 Task: Look for space in Malgobek, Russia from 2nd September, 2023 to 10th September, 2023 for 1 adult in price range Rs.5000 to Rs.16000. Place can be private room with 1  bedroom having 1 bed and 1 bathroom. Property type can be house, flat, guest house, hotel. Booking option can be shelf check-in. Required host language is English.
Action: Mouse moved to (576, 120)
Screenshot: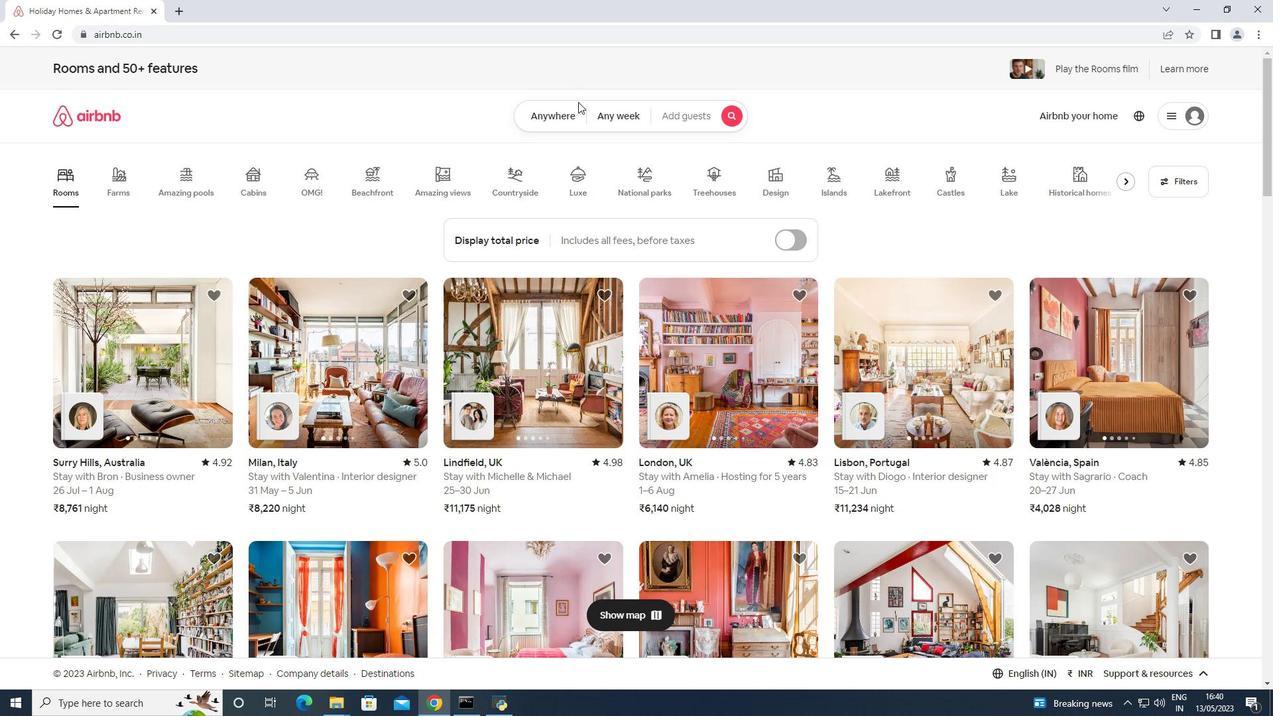 
Action: Mouse pressed left at (576, 120)
Screenshot: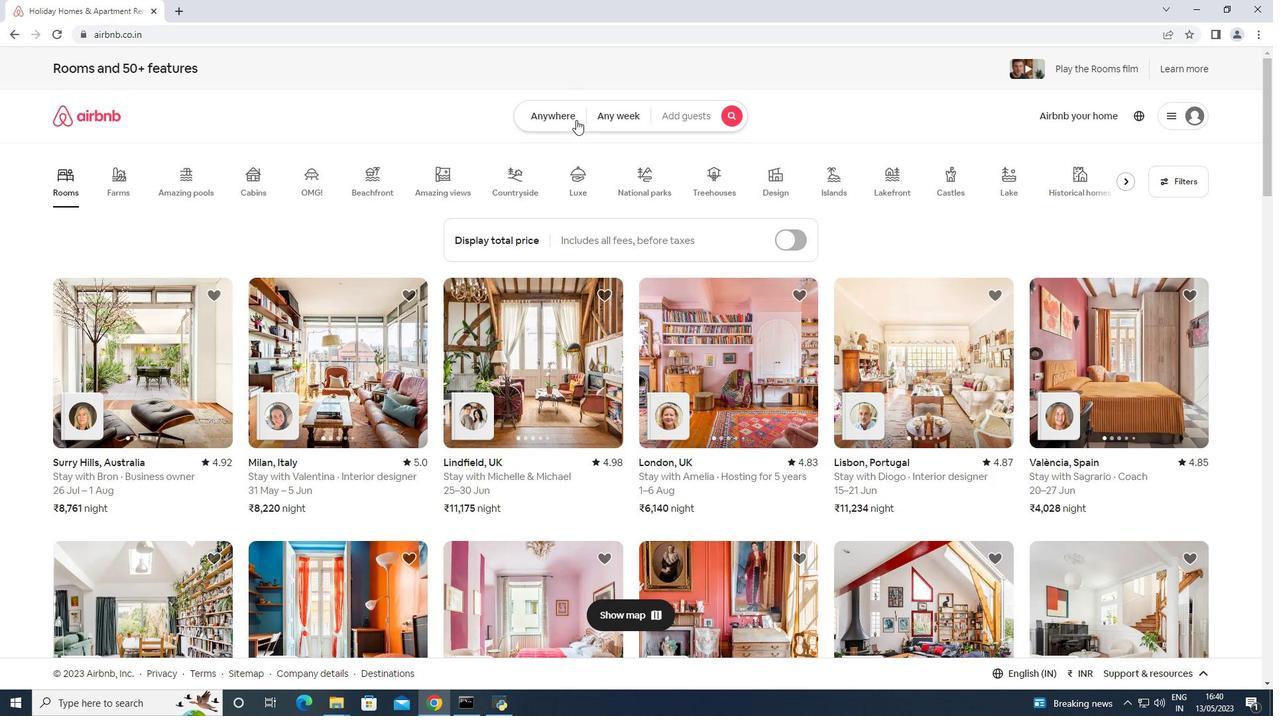 
Action: Mouse moved to (504, 169)
Screenshot: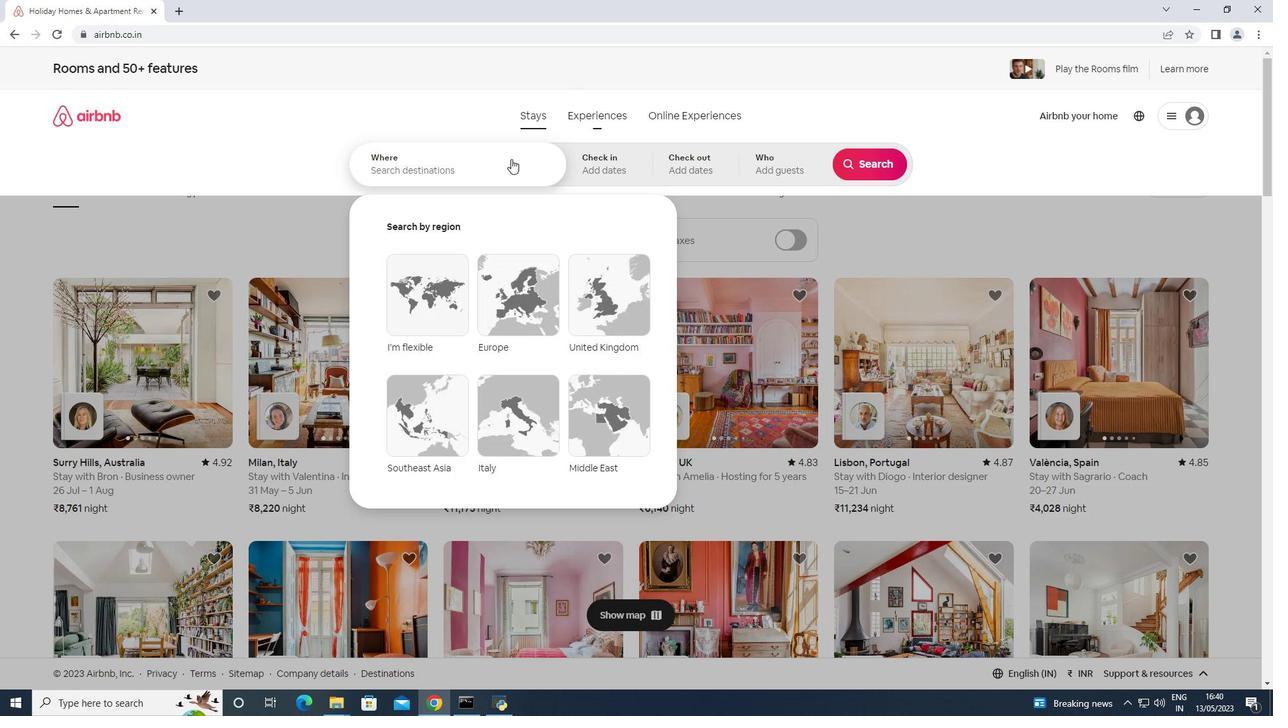 
Action: Mouse pressed left at (504, 169)
Screenshot: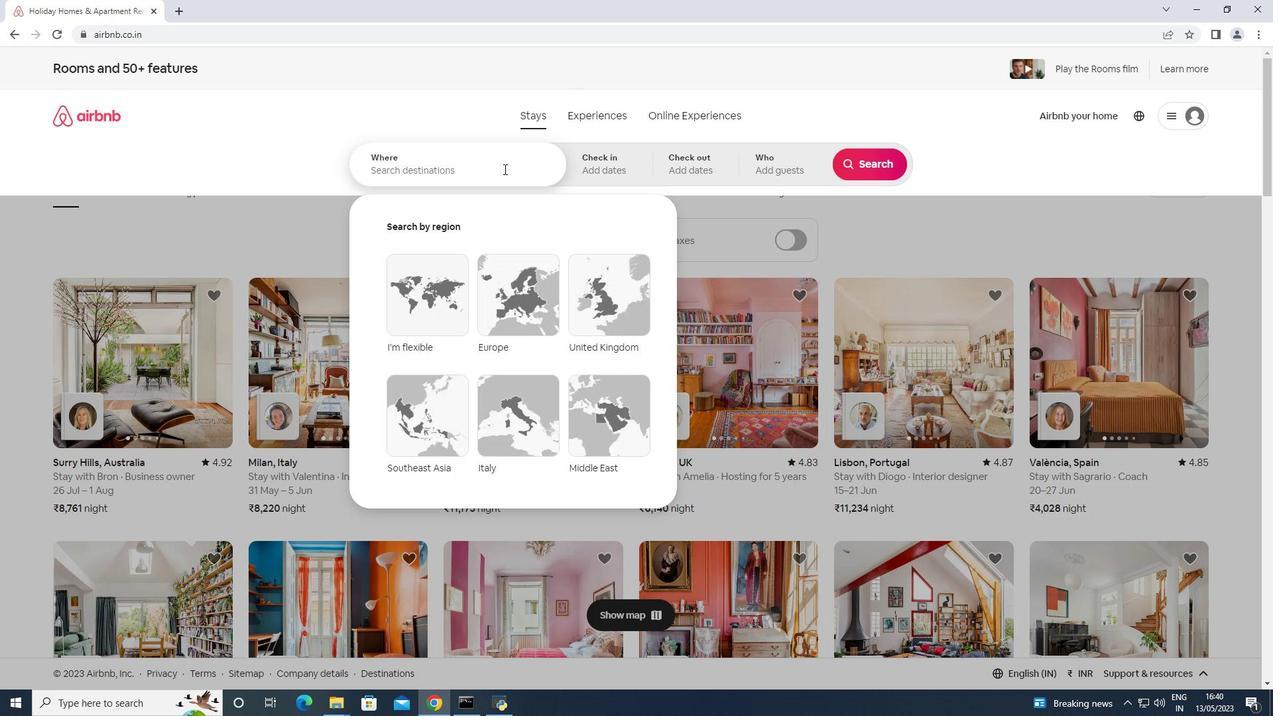 
Action: Key pressed <Key.shift>Malgobek,<Key.space><Key.shift>Russian<Key.enter>
Screenshot: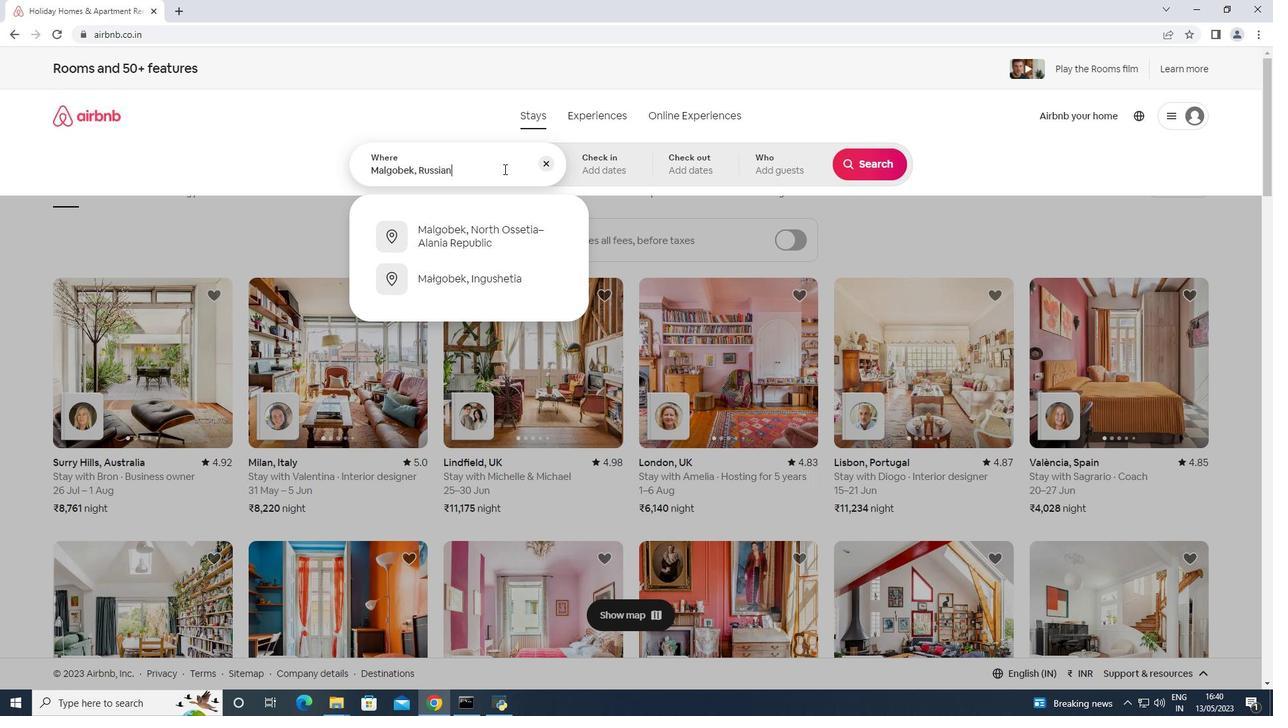 
Action: Mouse moved to (871, 267)
Screenshot: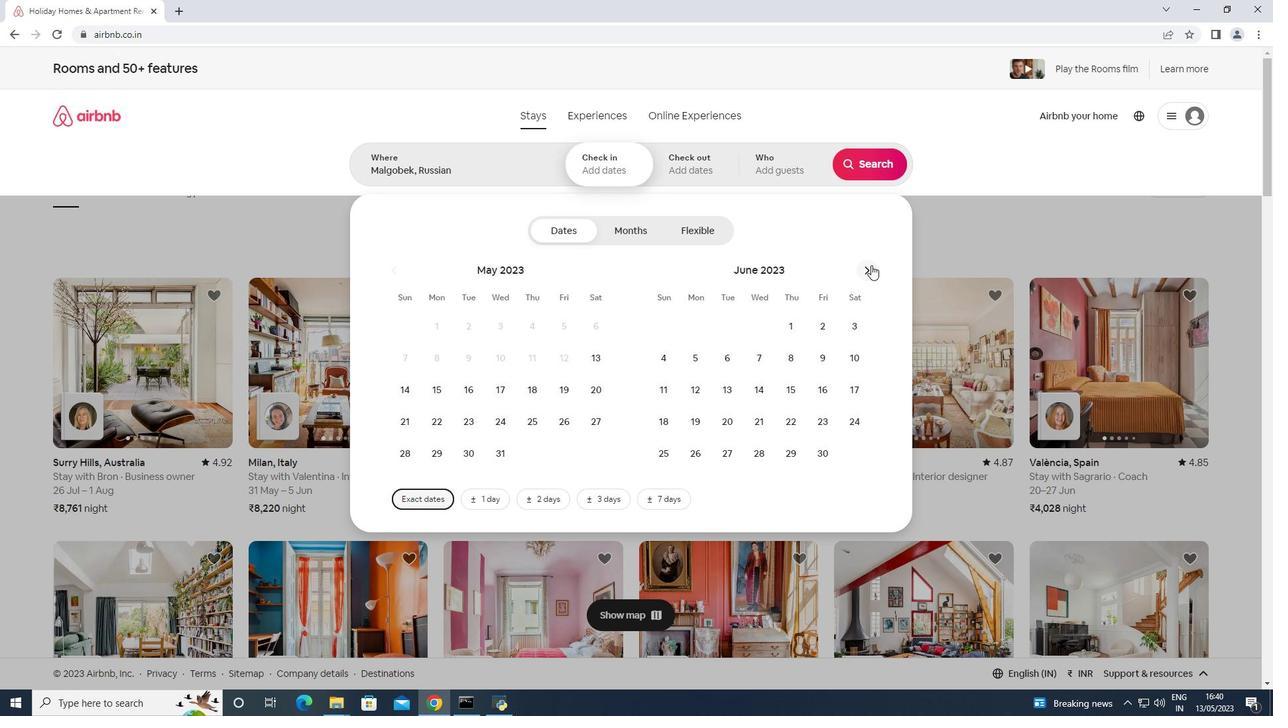
Action: Mouse pressed left at (871, 267)
Screenshot: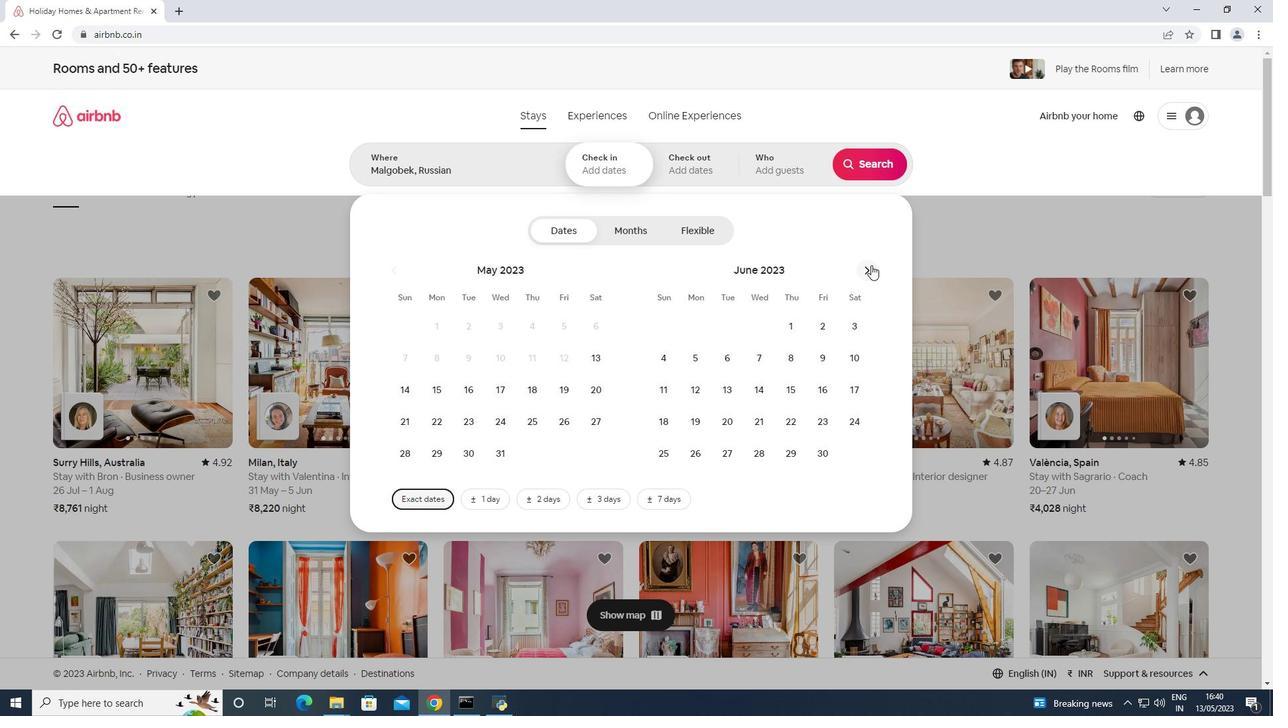 
Action: Mouse pressed left at (871, 267)
Screenshot: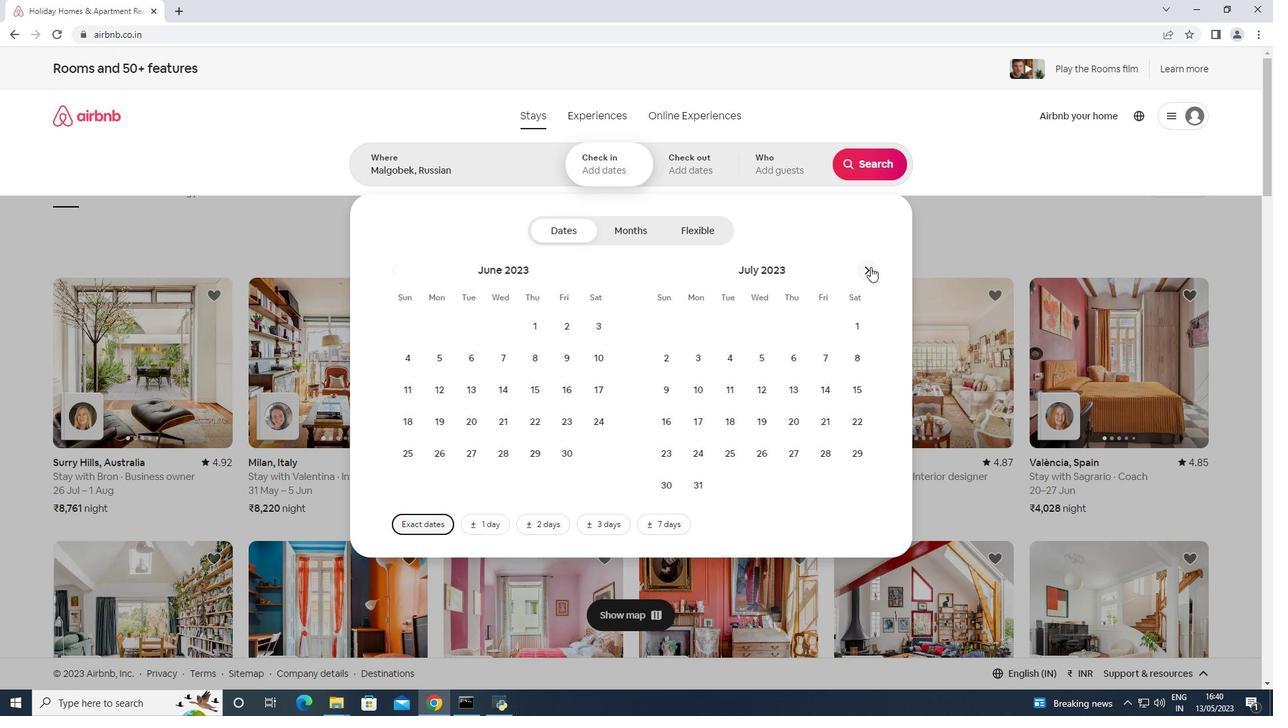 
Action: Mouse pressed left at (871, 267)
Screenshot: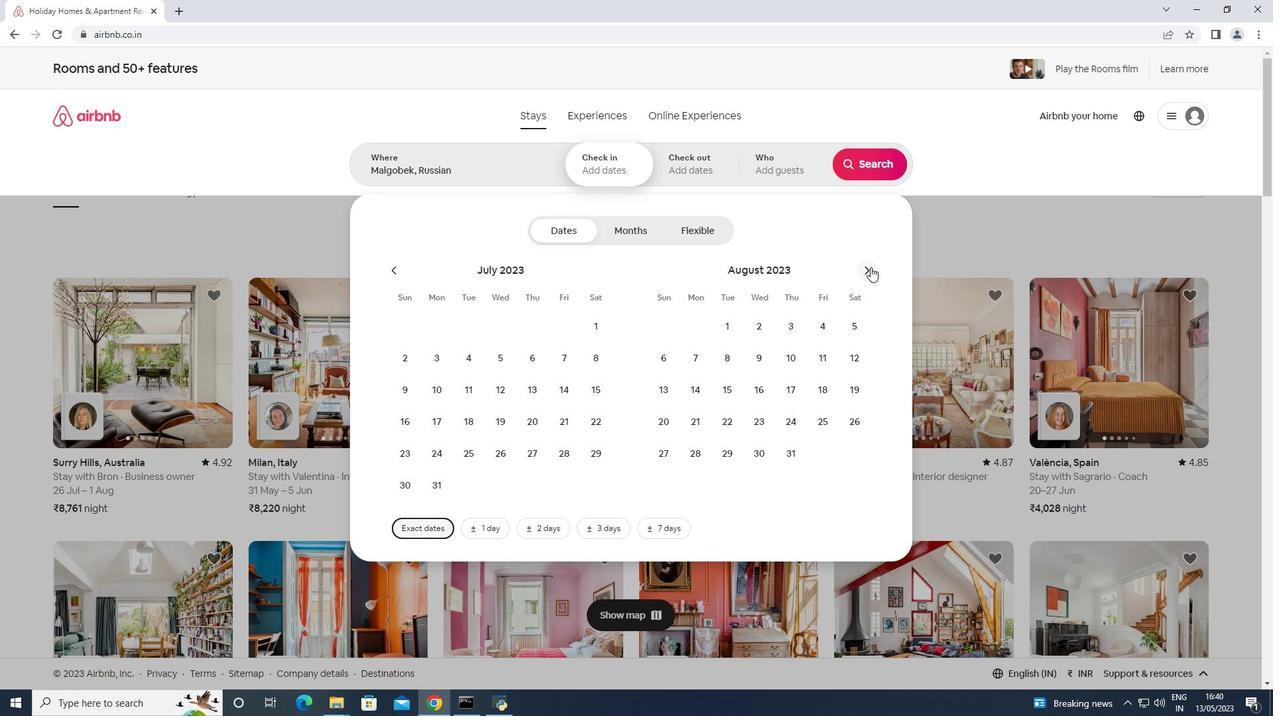 
Action: Mouse moved to (859, 333)
Screenshot: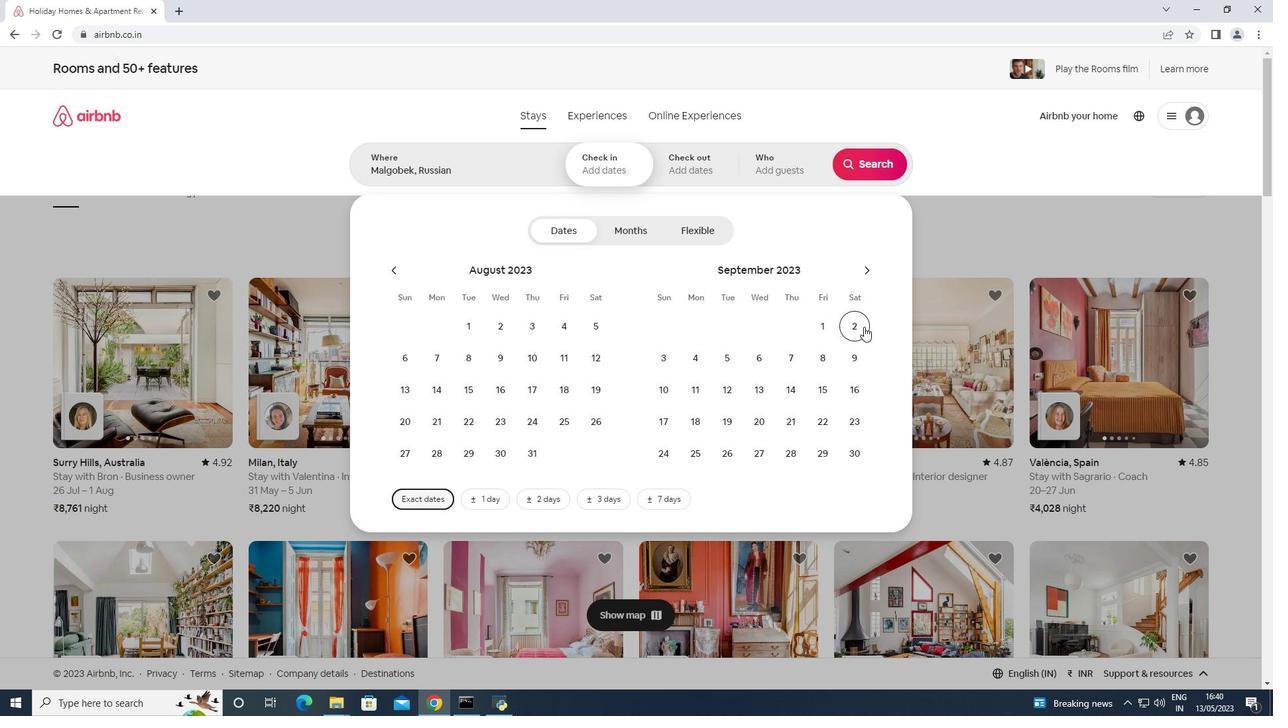 
Action: Mouse pressed left at (859, 333)
Screenshot: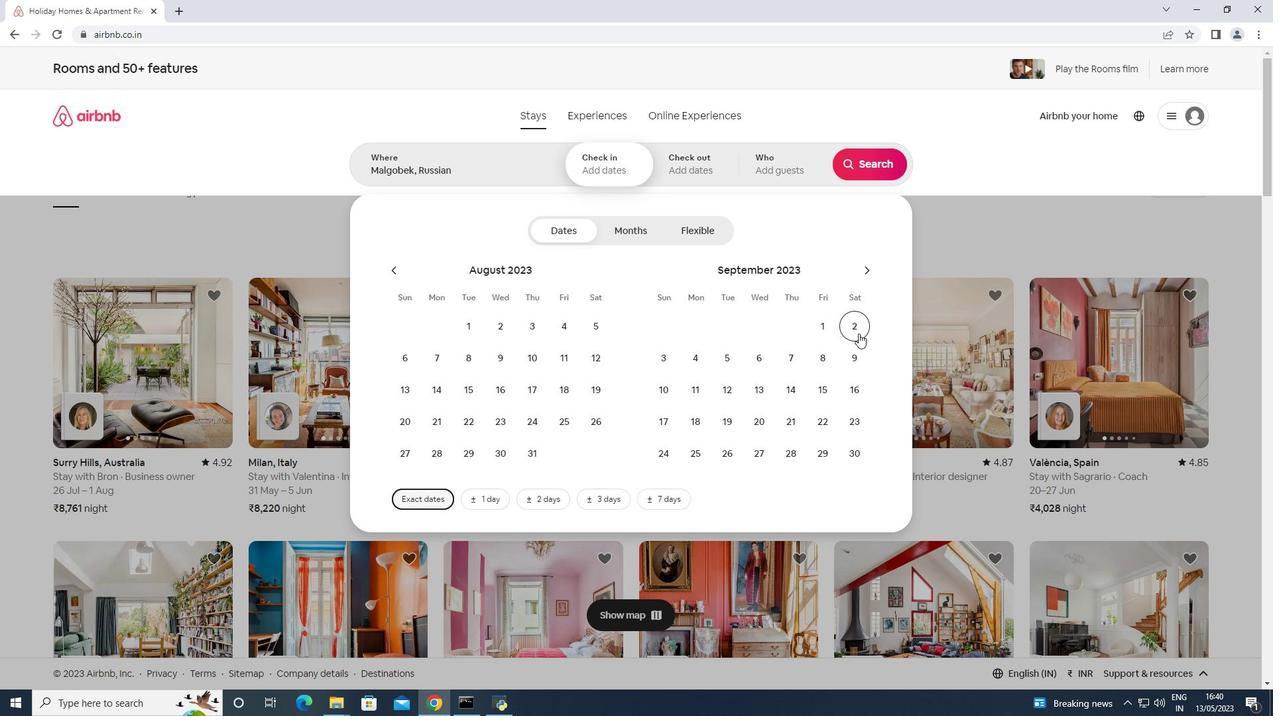 
Action: Mouse moved to (674, 397)
Screenshot: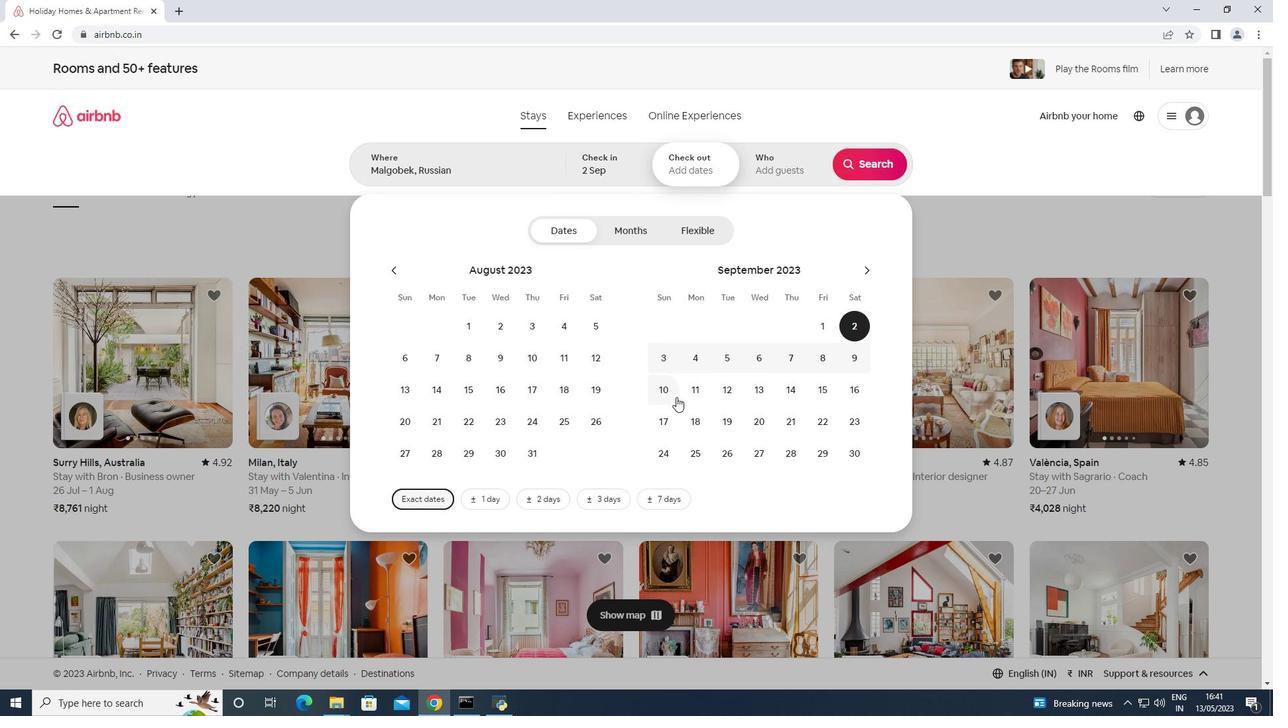 
Action: Mouse pressed left at (674, 397)
Screenshot: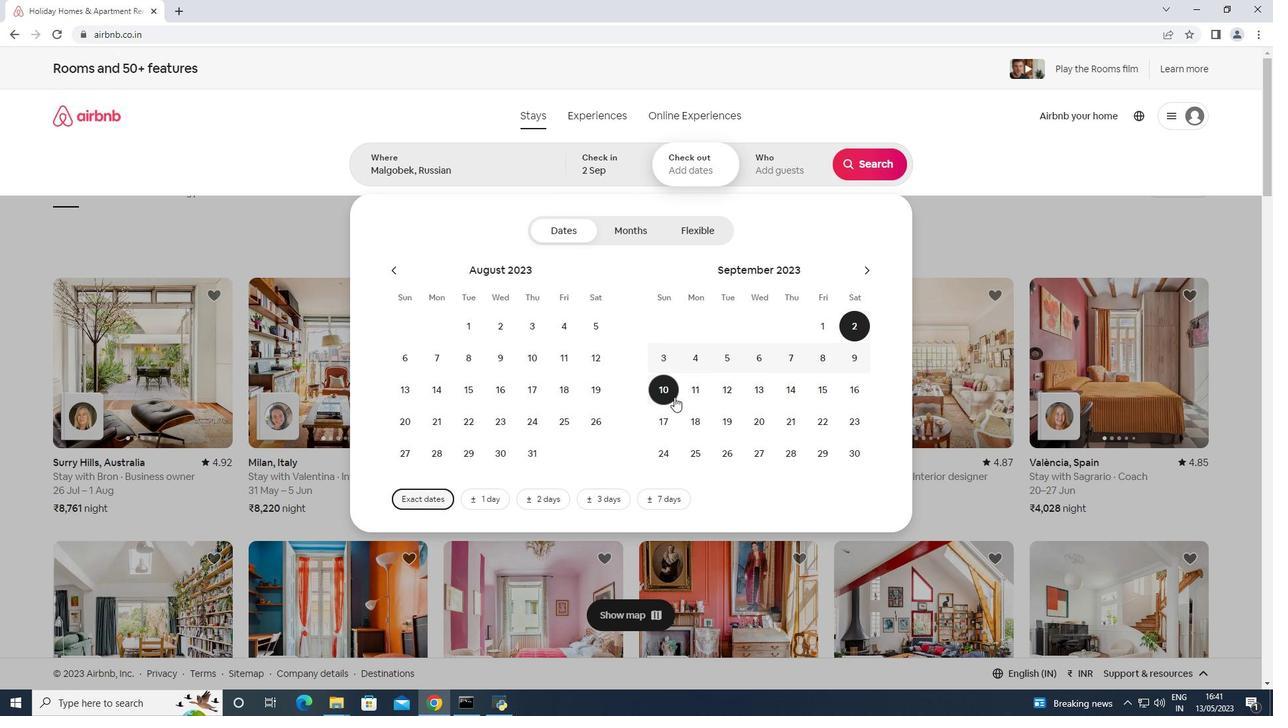 
Action: Mouse moved to (755, 158)
Screenshot: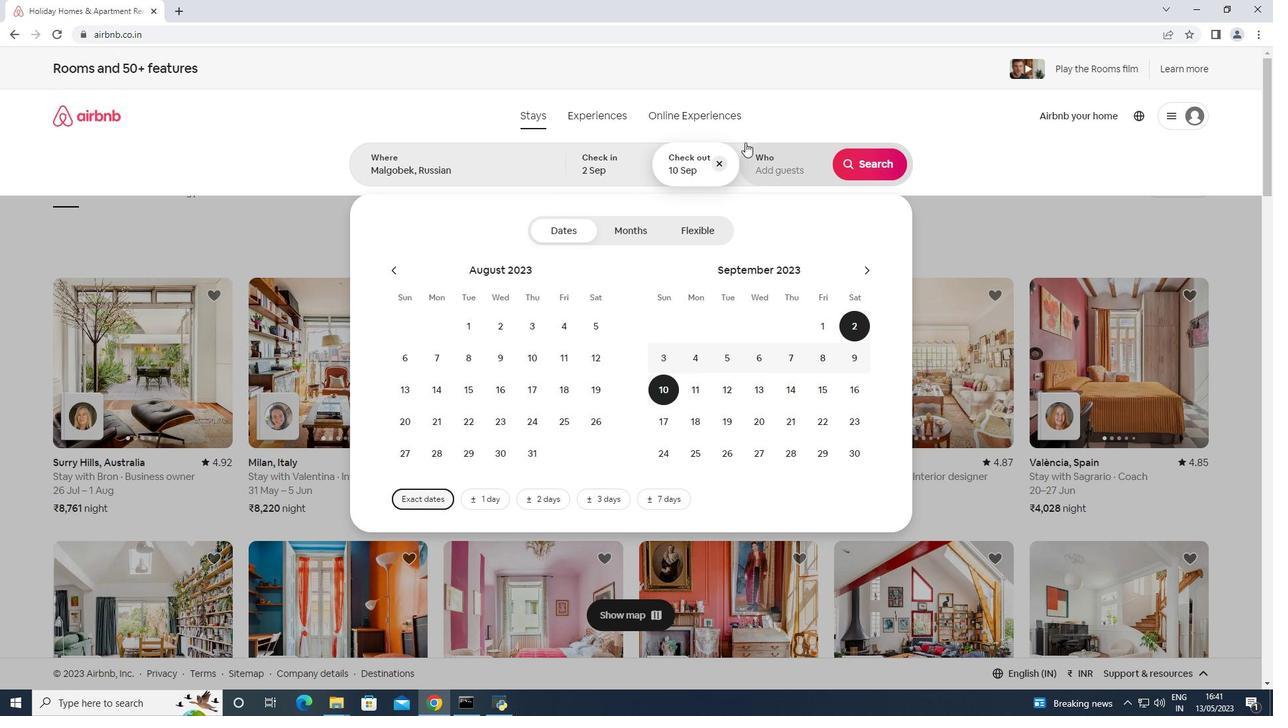 
Action: Mouse pressed left at (755, 158)
Screenshot: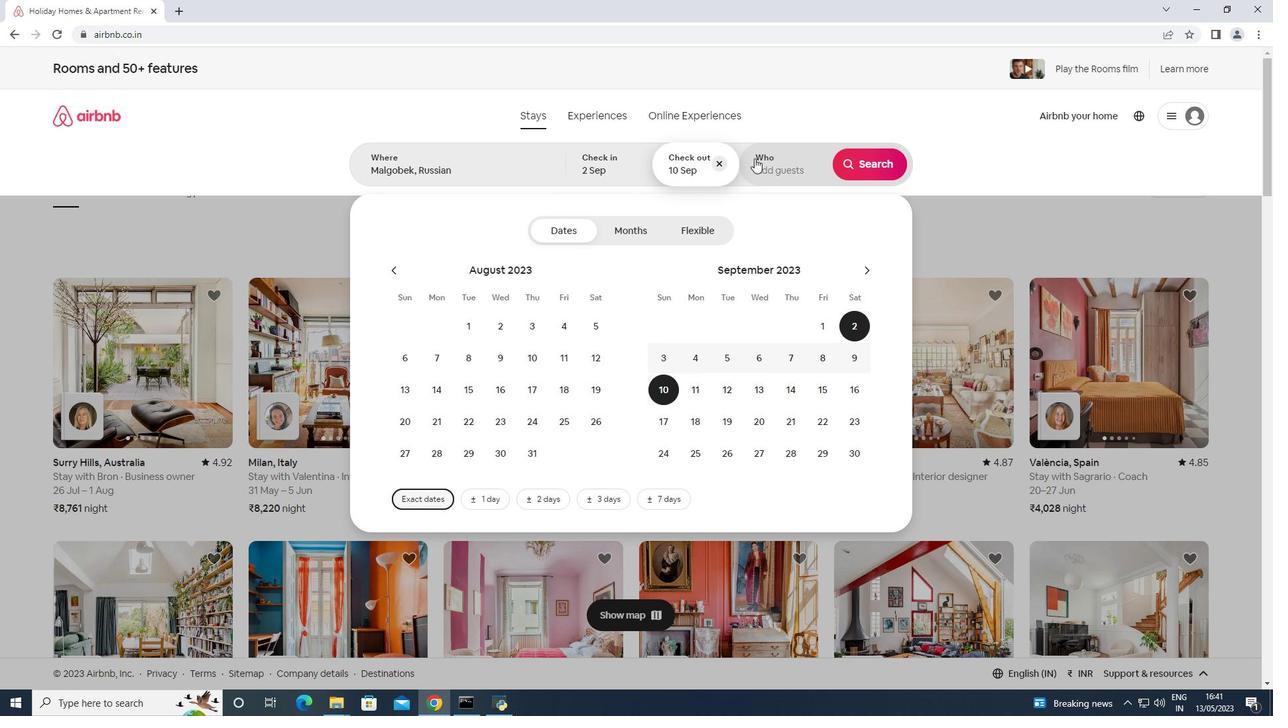 
Action: Mouse moved to (871, 237)
Screenshot: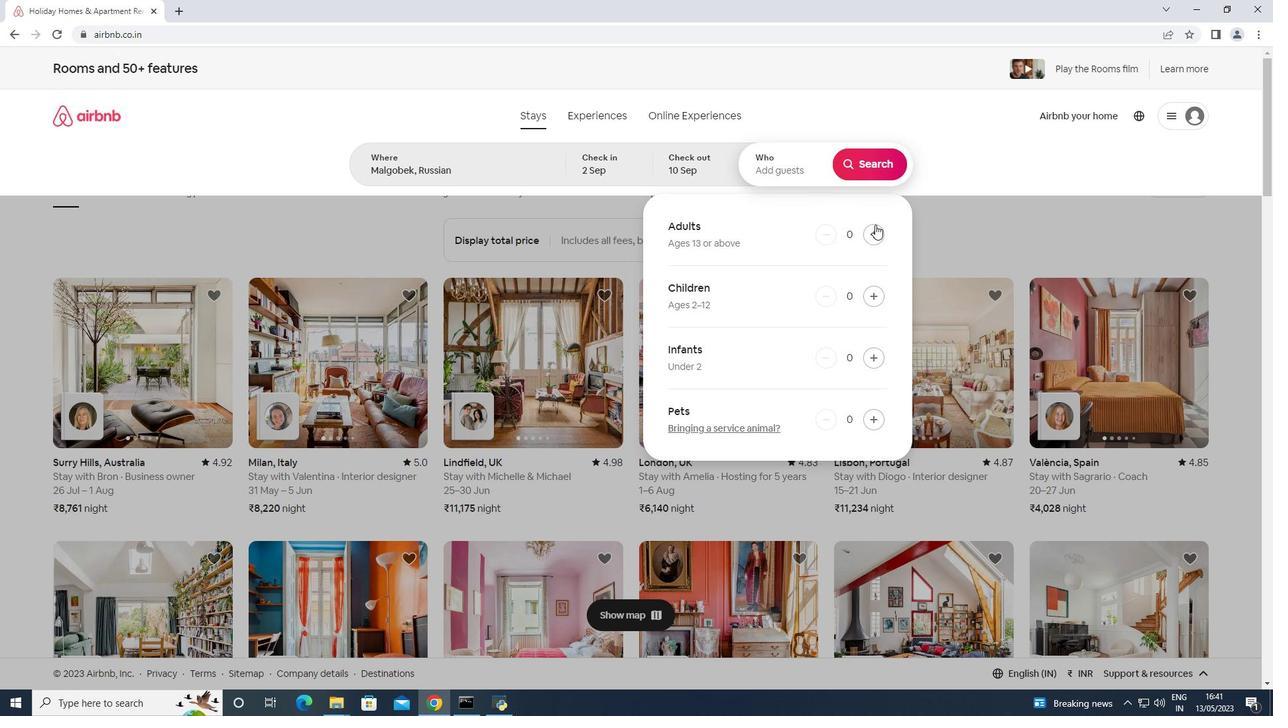 
Action: Mouse pressed left at (871, 237)
Screenshot: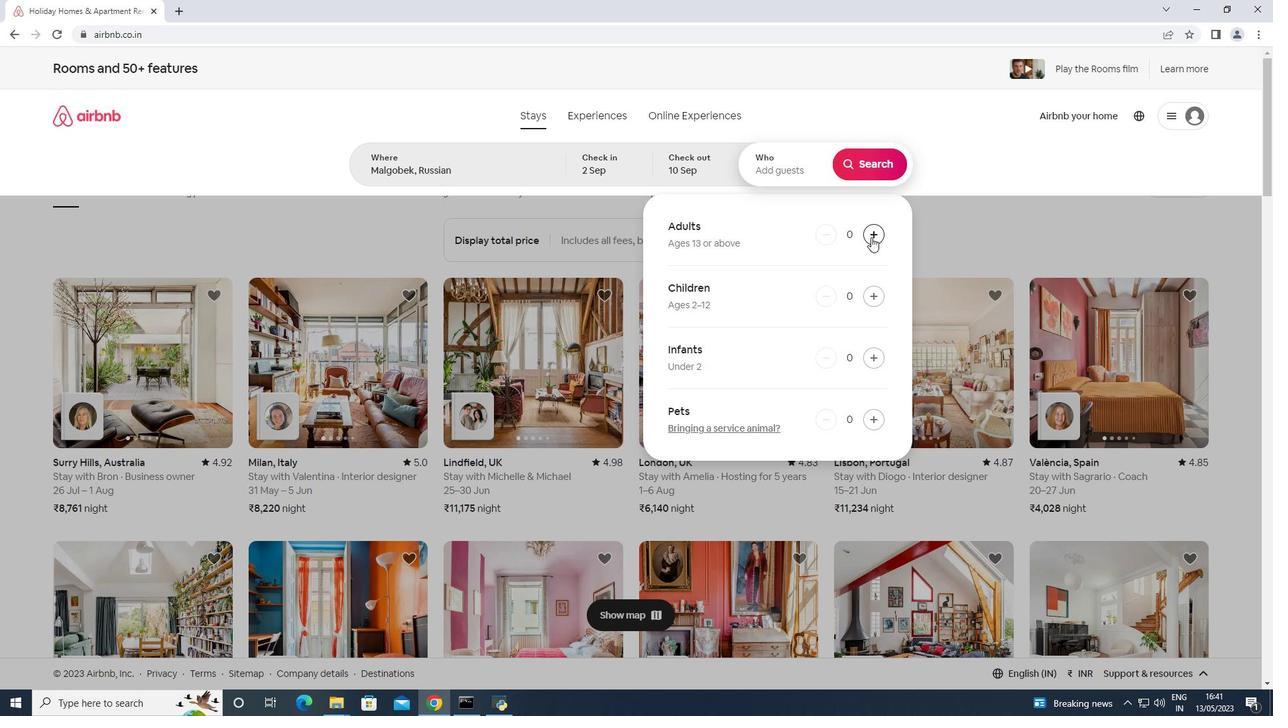 
Action: Mouse moved to (874, 169)
Screenshot: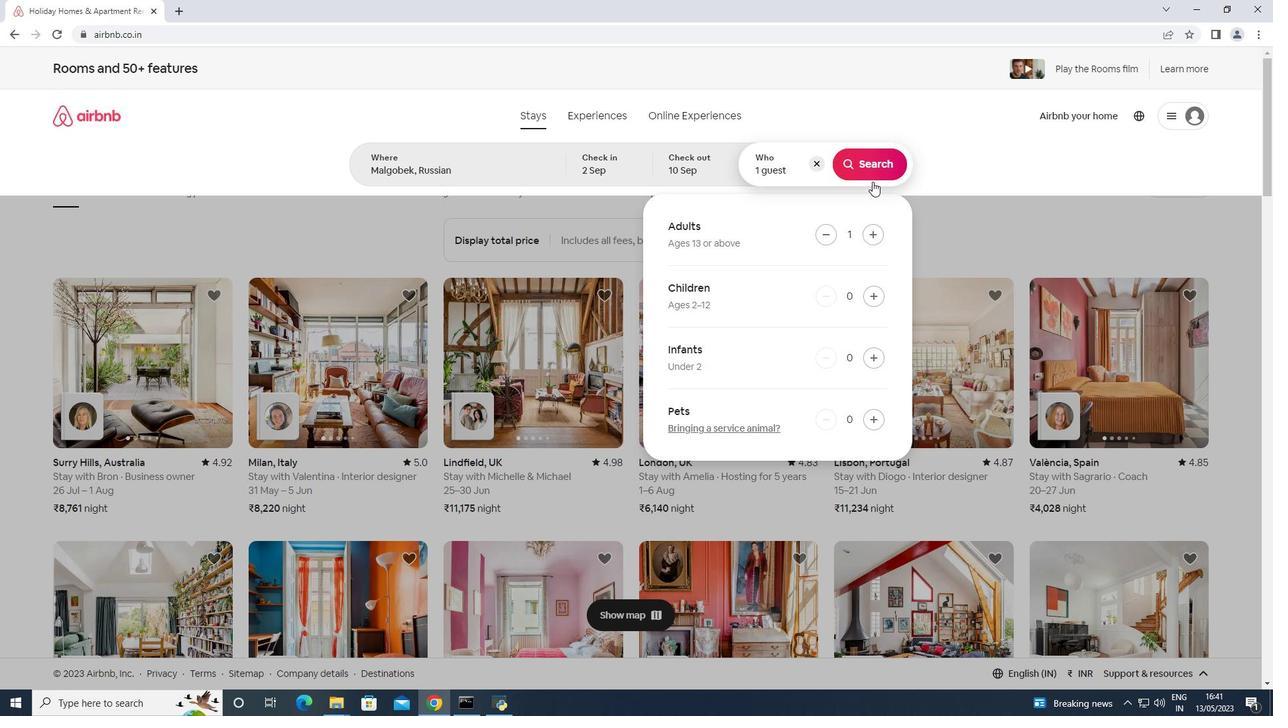 
Action: Mouse pressed left at (874, 169)
Screenshot: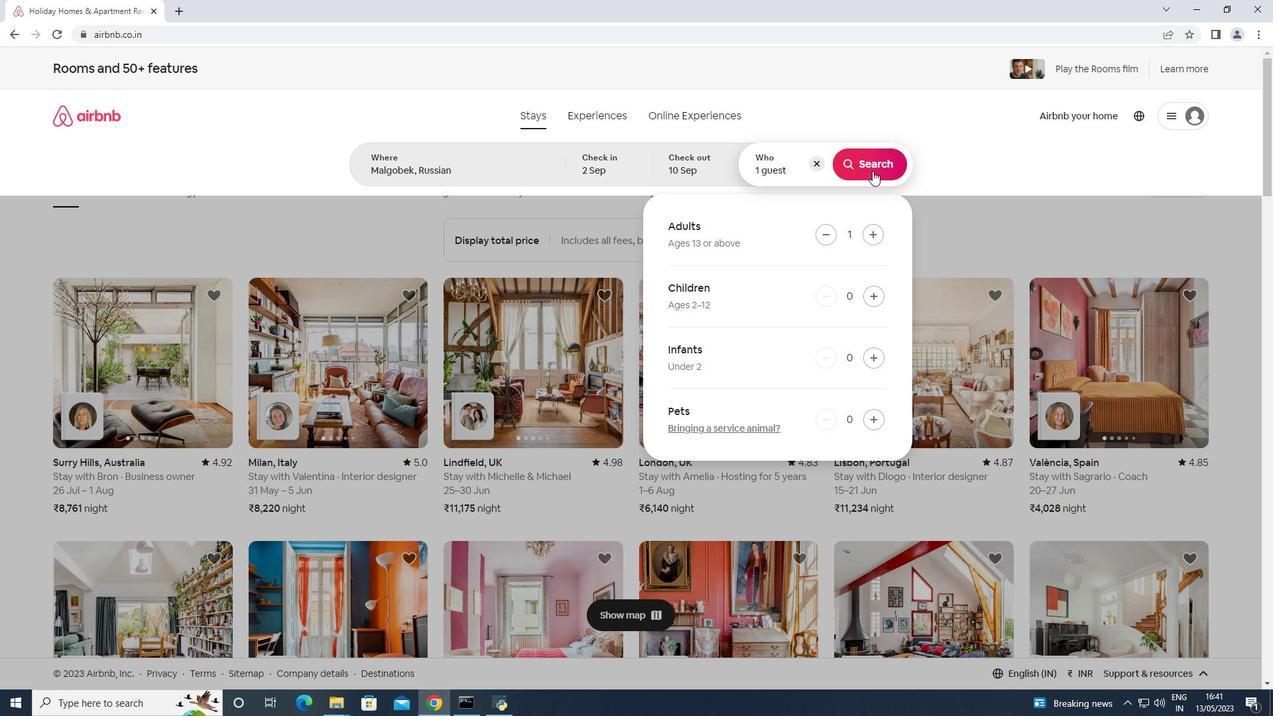 
Action: Mouse moved to (1198, 119)
Screenshot: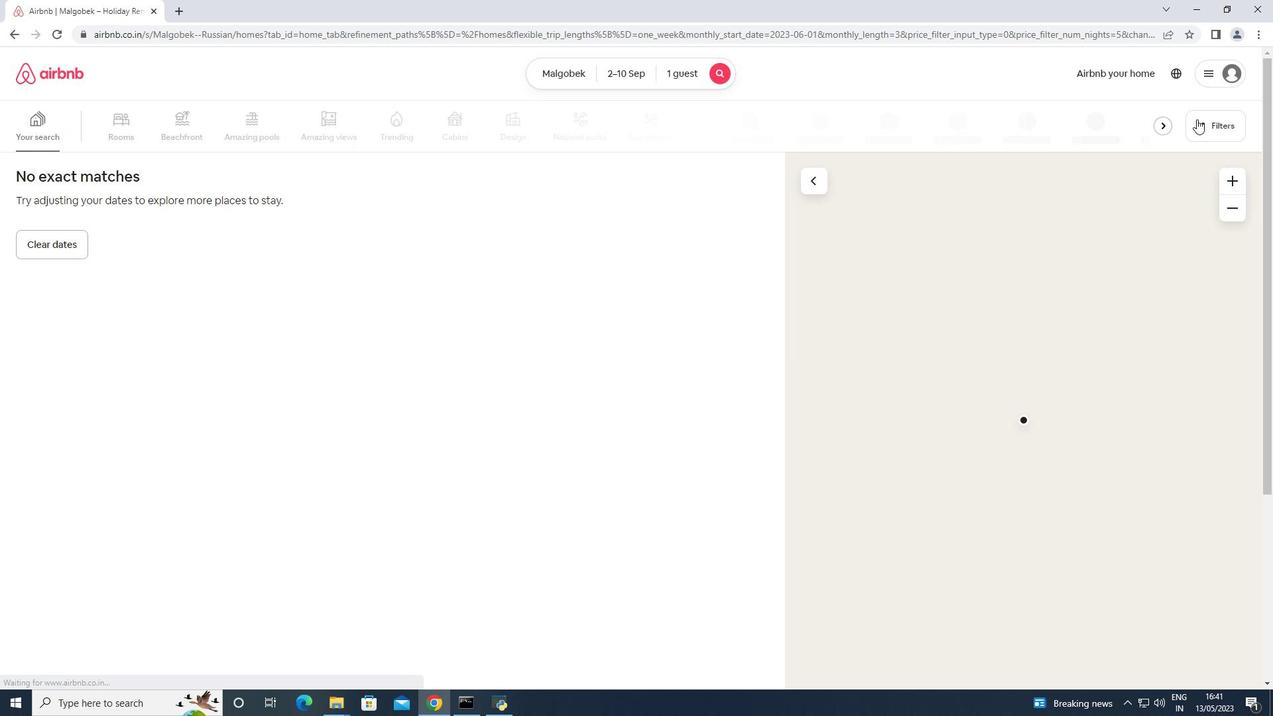 
Action: Mouse pressed left at (1198, 119)
Screenshot: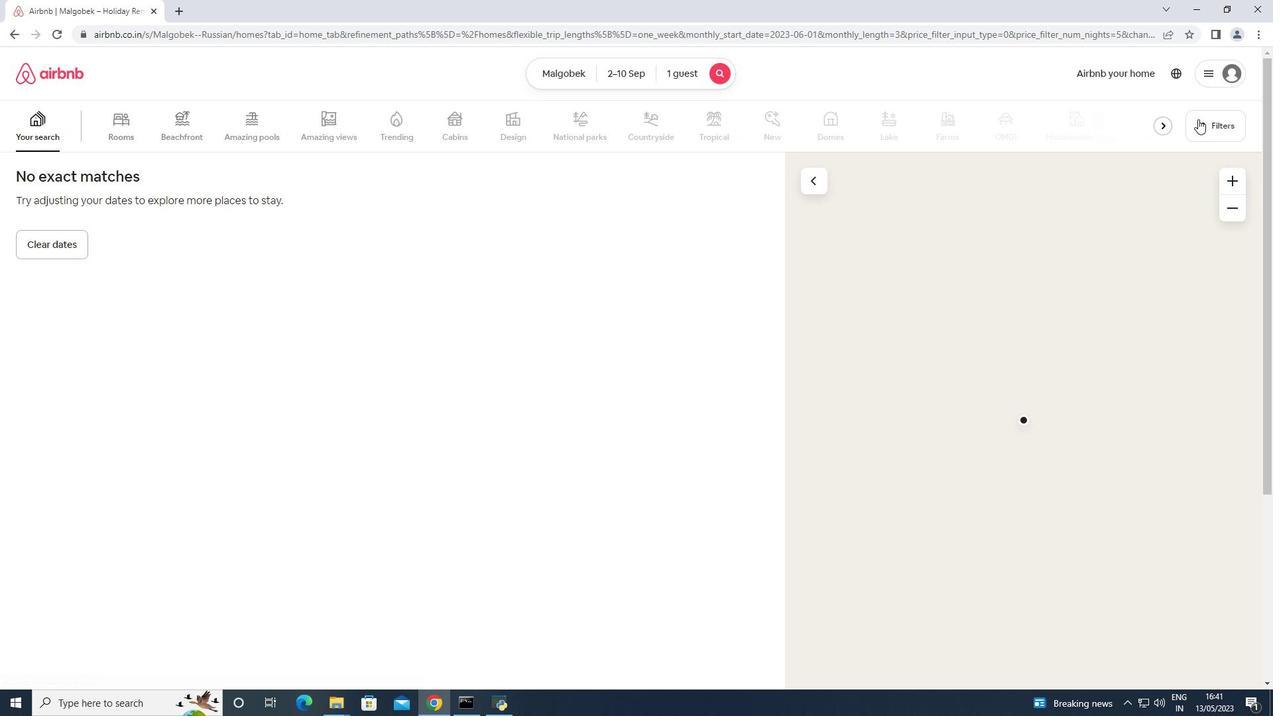 
Action: Mouse moved to (585, 451)
Screenshot: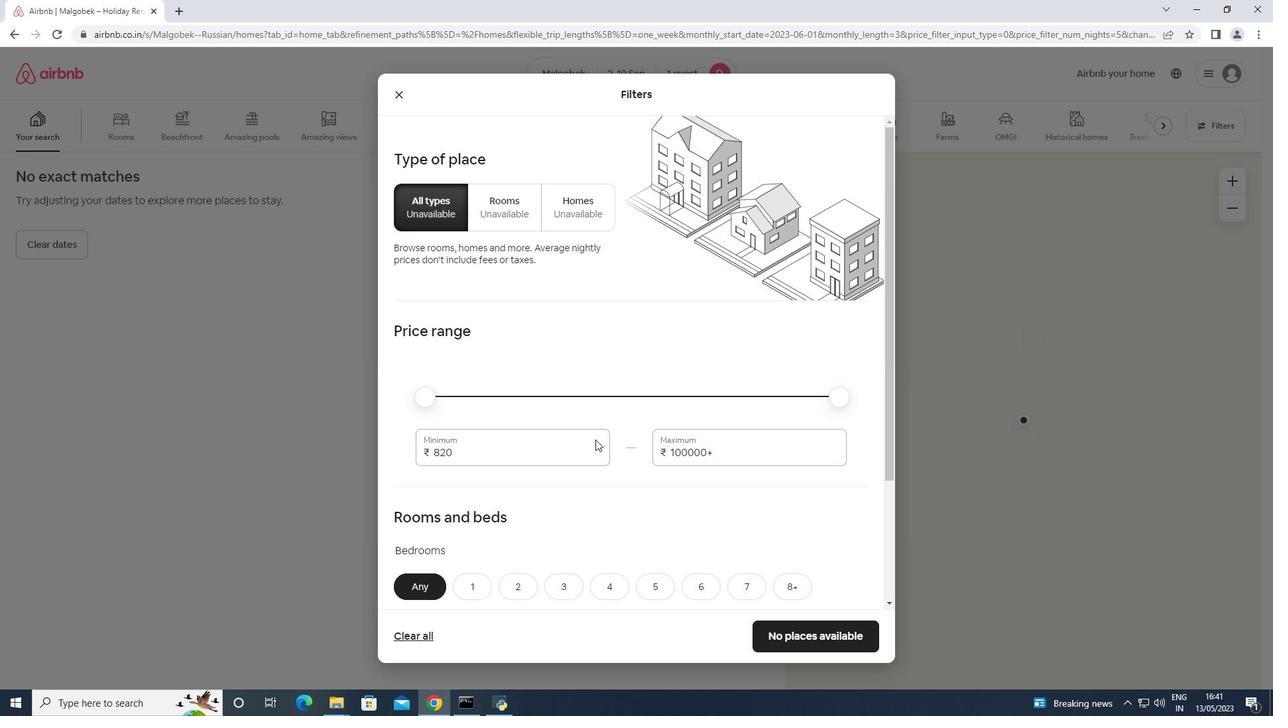 
Action: Mouse pressed left at (585, 451)
Screenshot: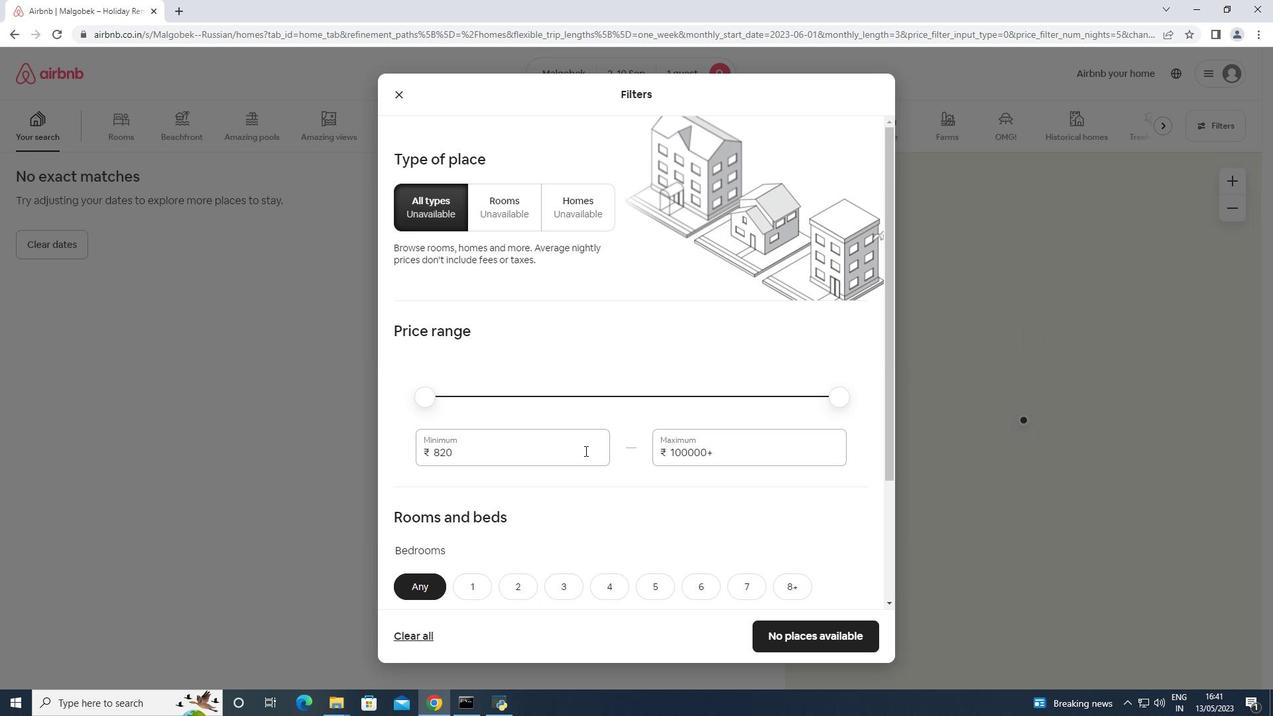 
Action: Mouse pressed left at (585, 451)
Screenshot: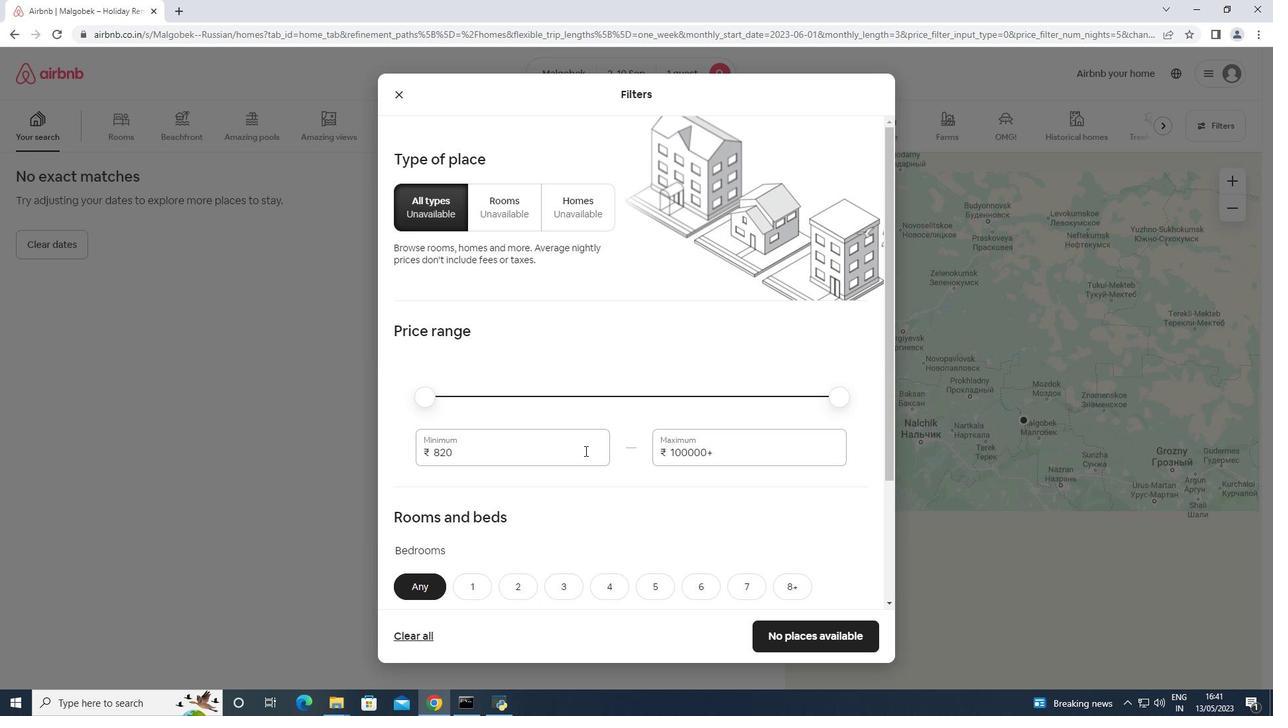 
Action: Key pressed 5000<Key.tab>16000
Screenshot: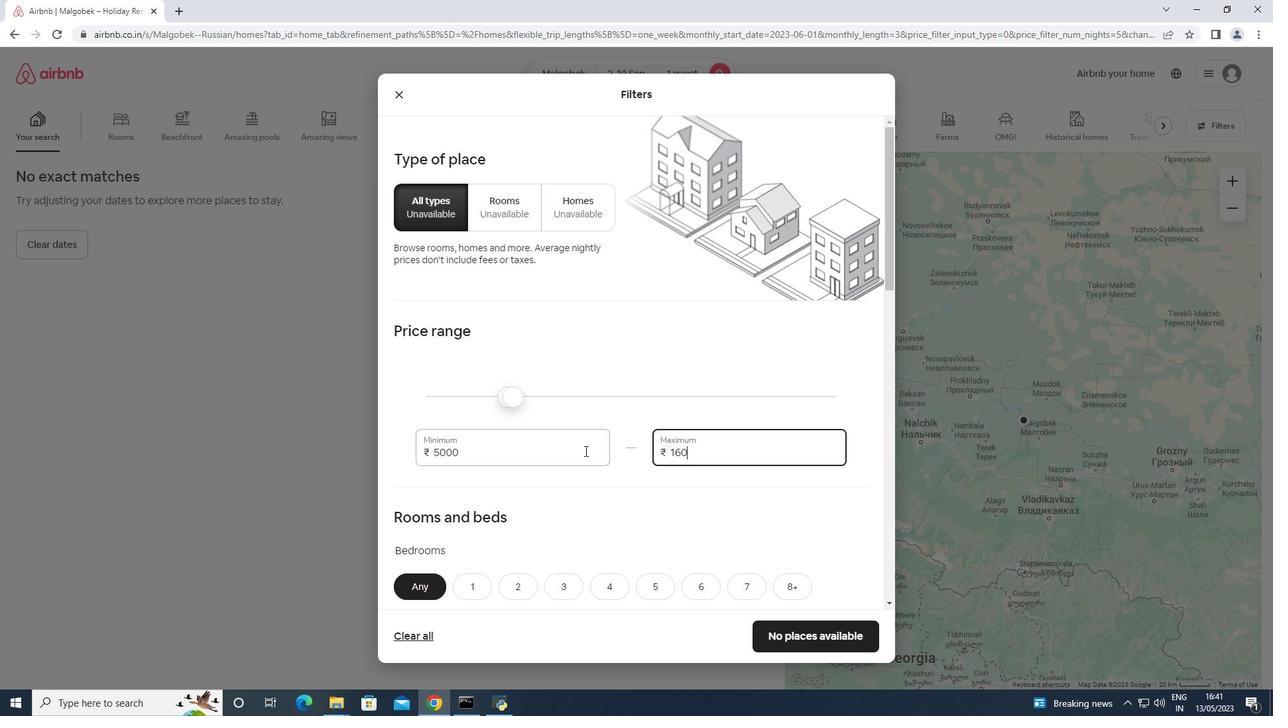 
Action: Mouse scrolled (585, 450) with delta (0, 0)
Screenshot: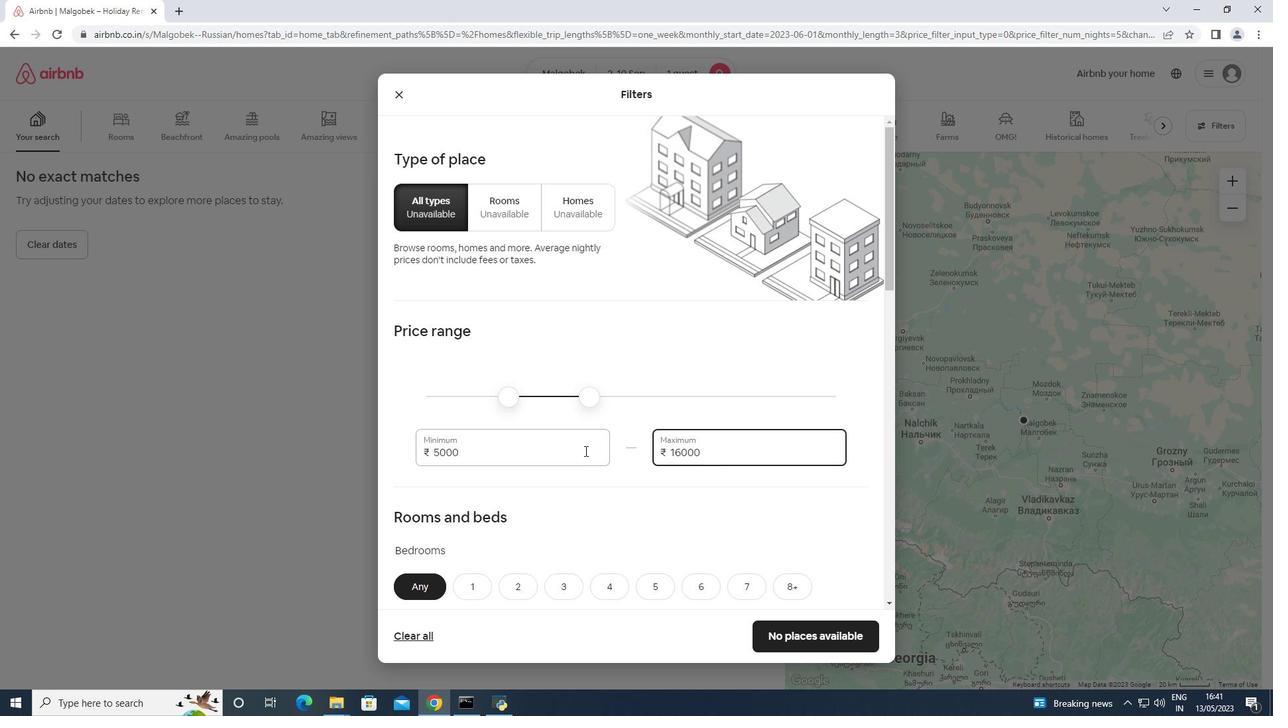 
Action: Mouse scrolled (585, 450) with delta (0, 0)
Screenshot: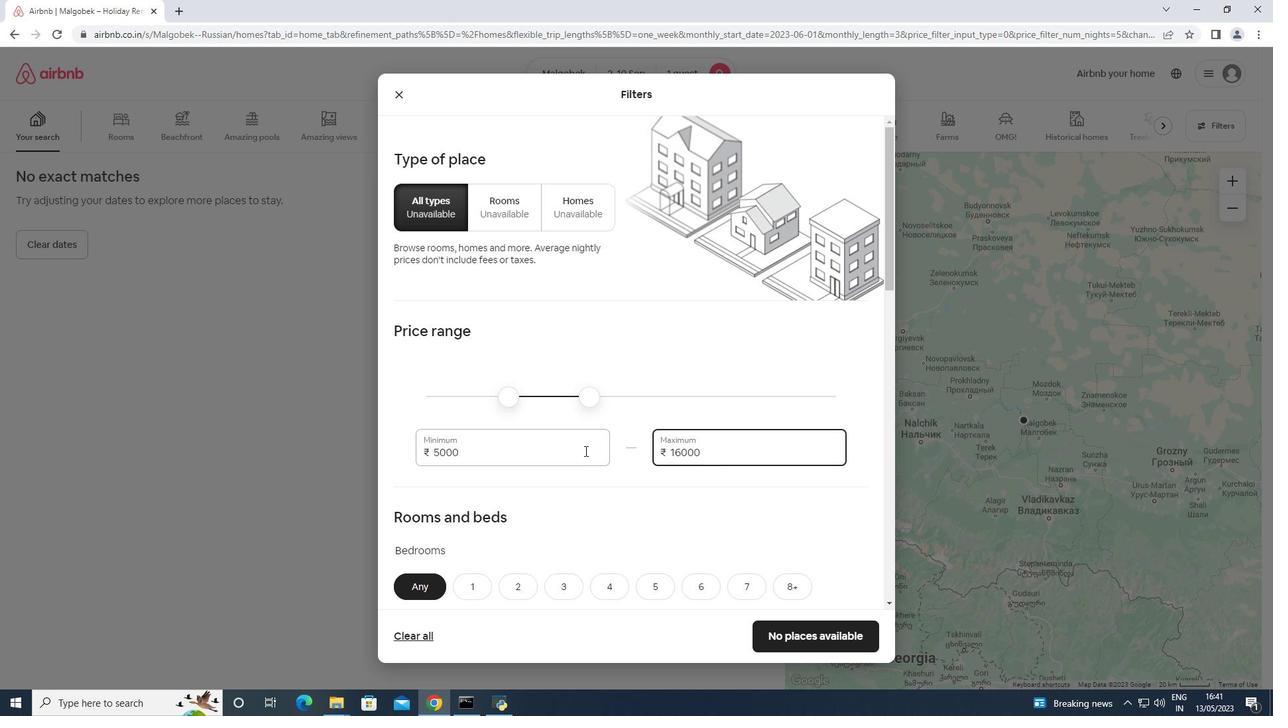 
Action: Mouse scrolled (585, 450) with delta (0, 0)
Screenshot: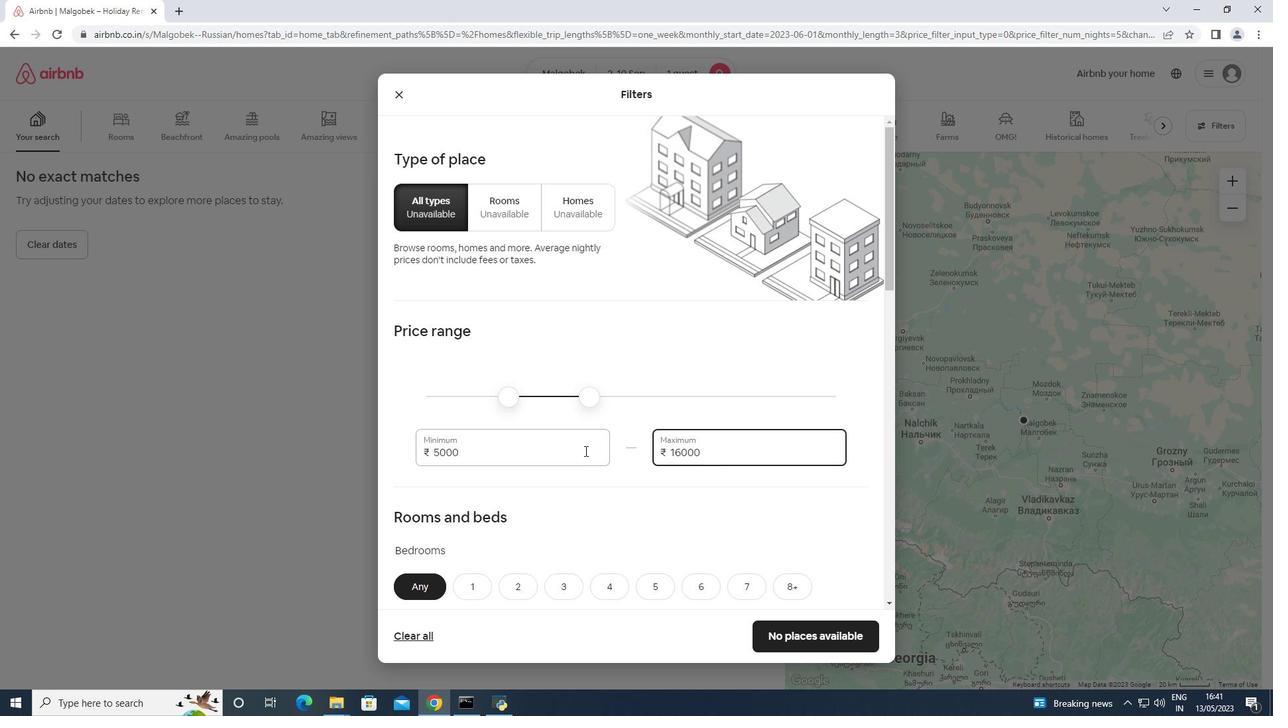 
Action: Mouse scrolled (585, 450) with delta (0, 0)
Screenshot: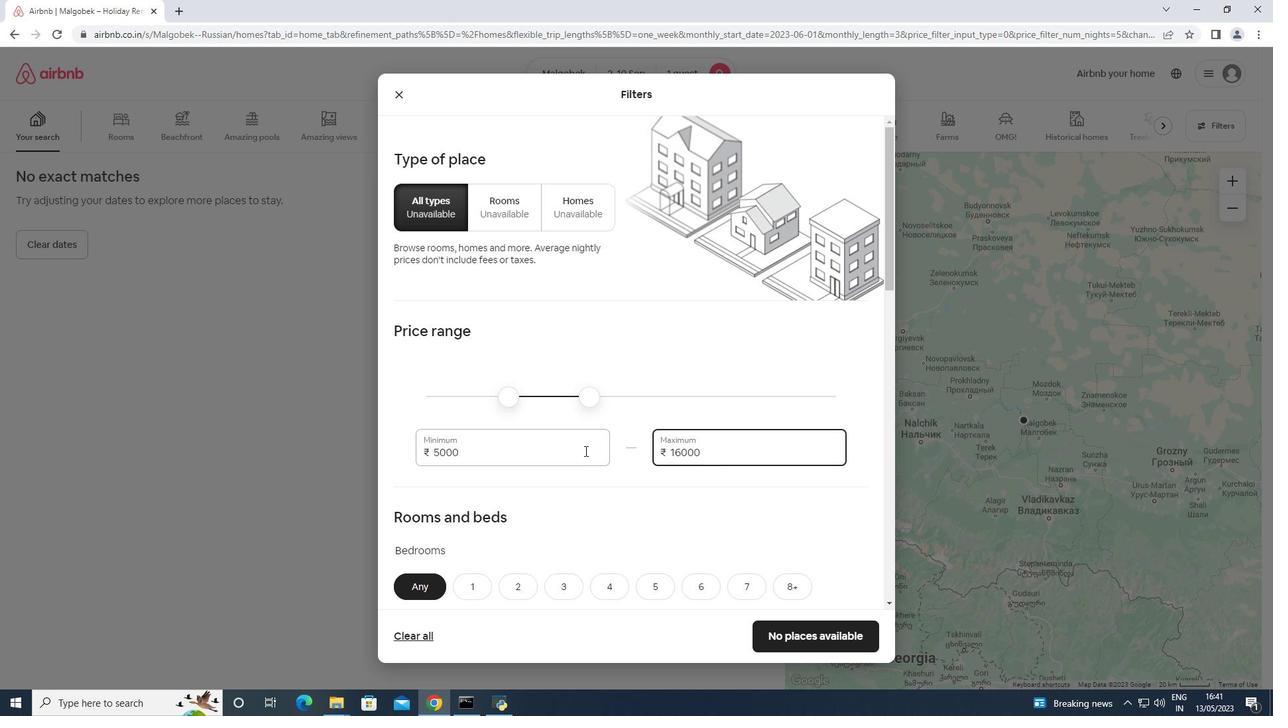 
Action: Mouse moved to (477, 326)
Screenshot: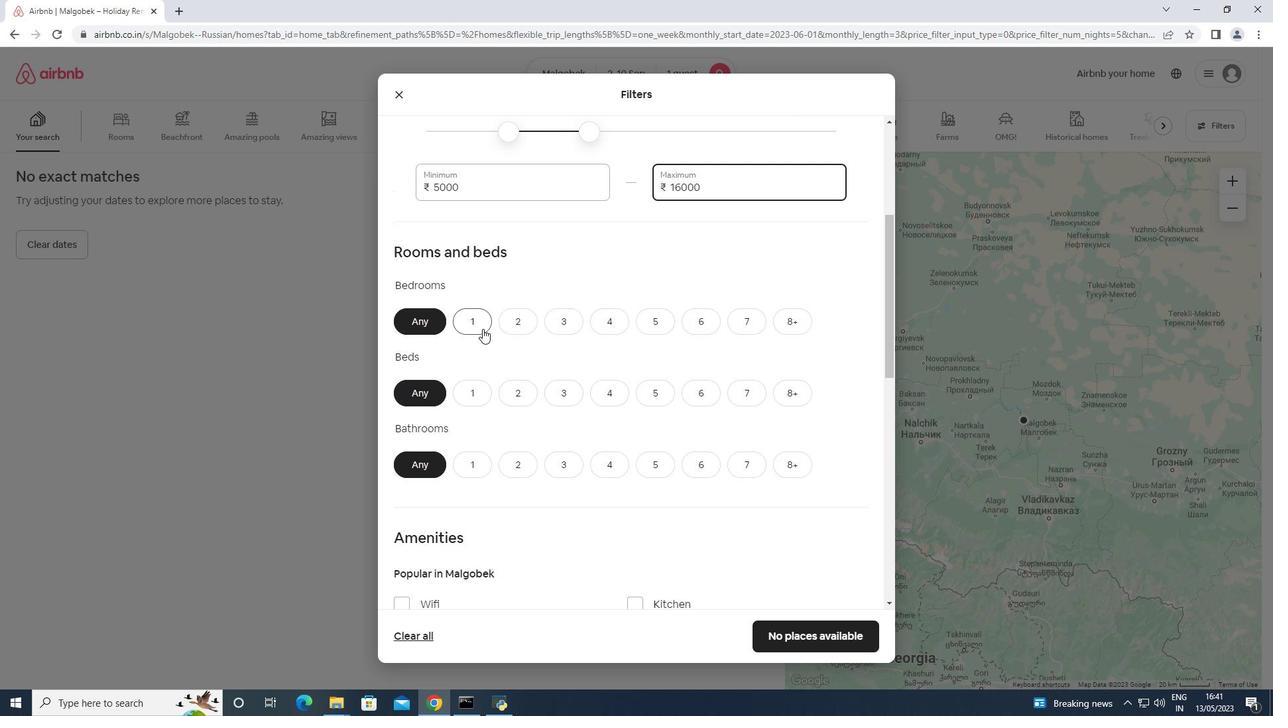 
Action: Mouse pressed left at (477, 326)
Screenshot: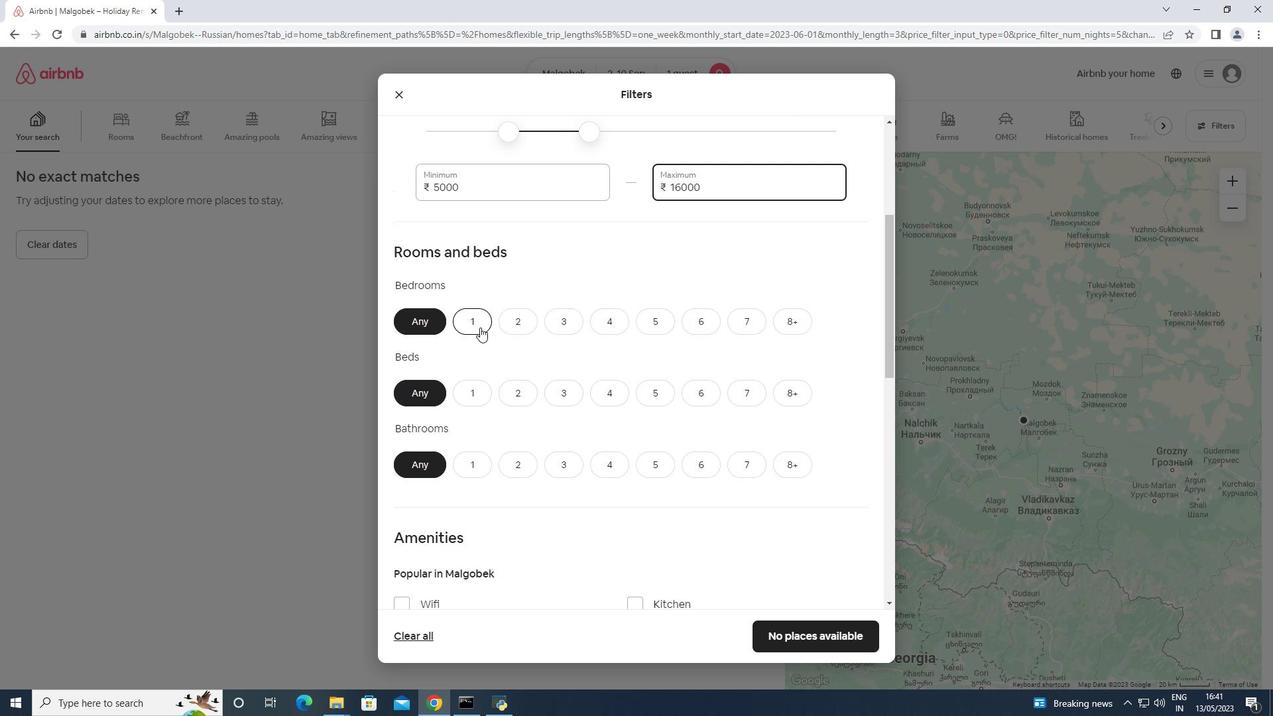 
Action: Mouse moved to (471, 392)
Screenshot: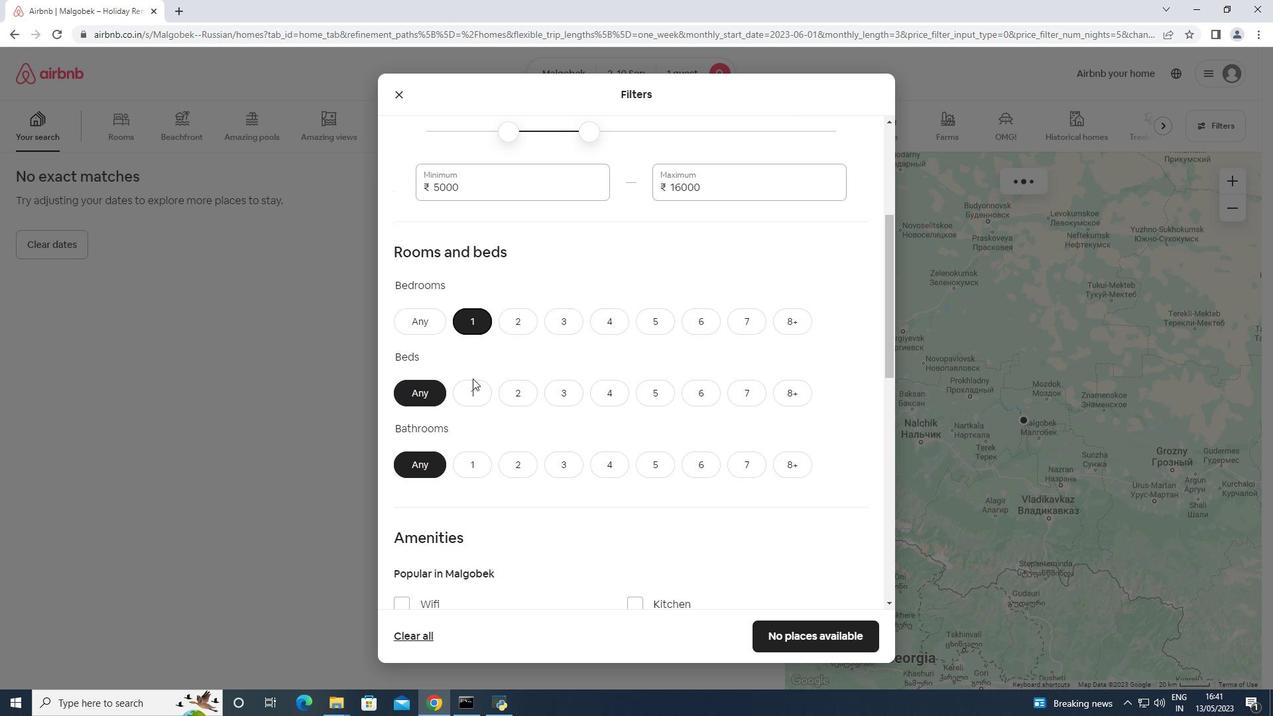
Action: Mouse pressed left at (471, 392)
Screenshot: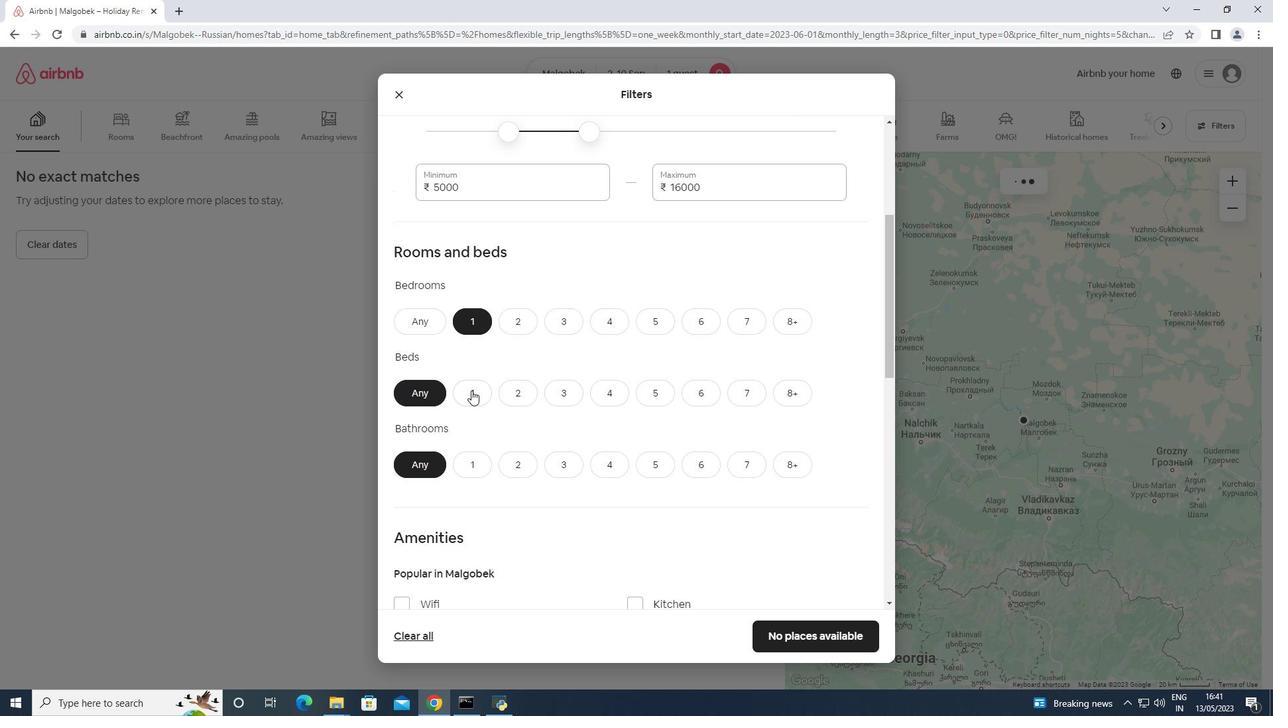 
Action: Mouse moved to (469, 463)
Screenshot: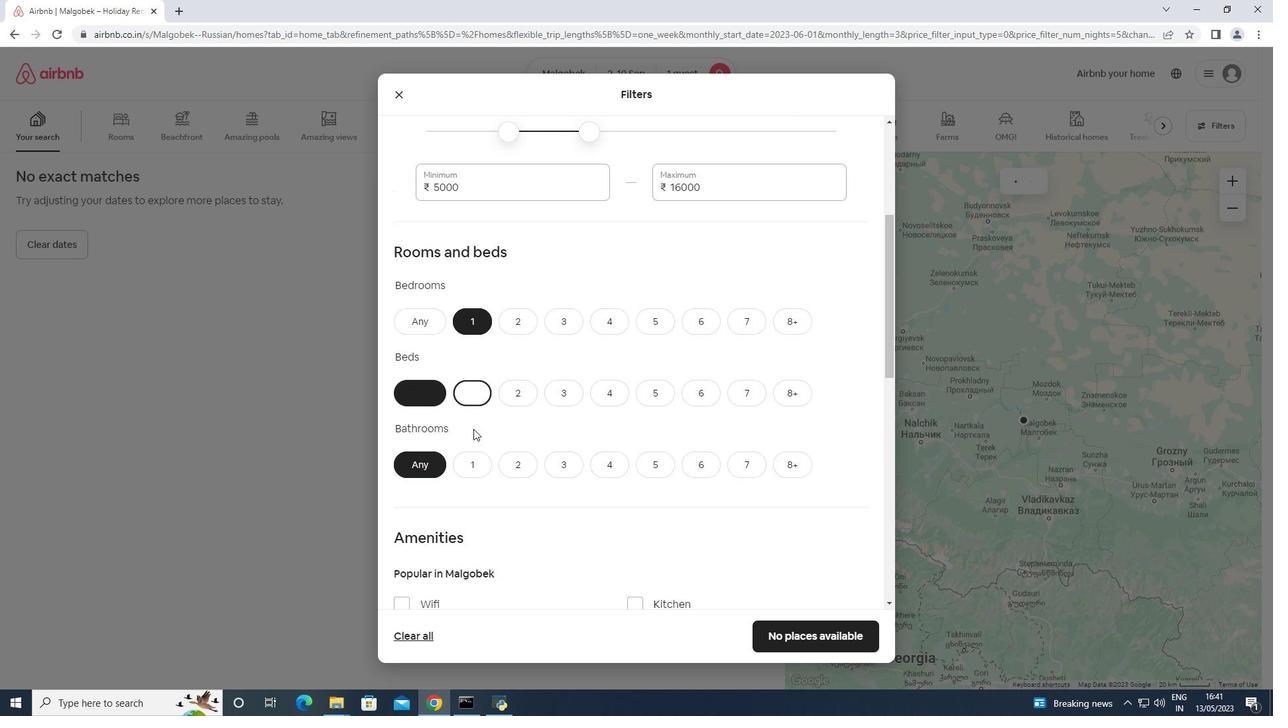 
Action: Mouse pressed left at (469, 463)
Screenshot: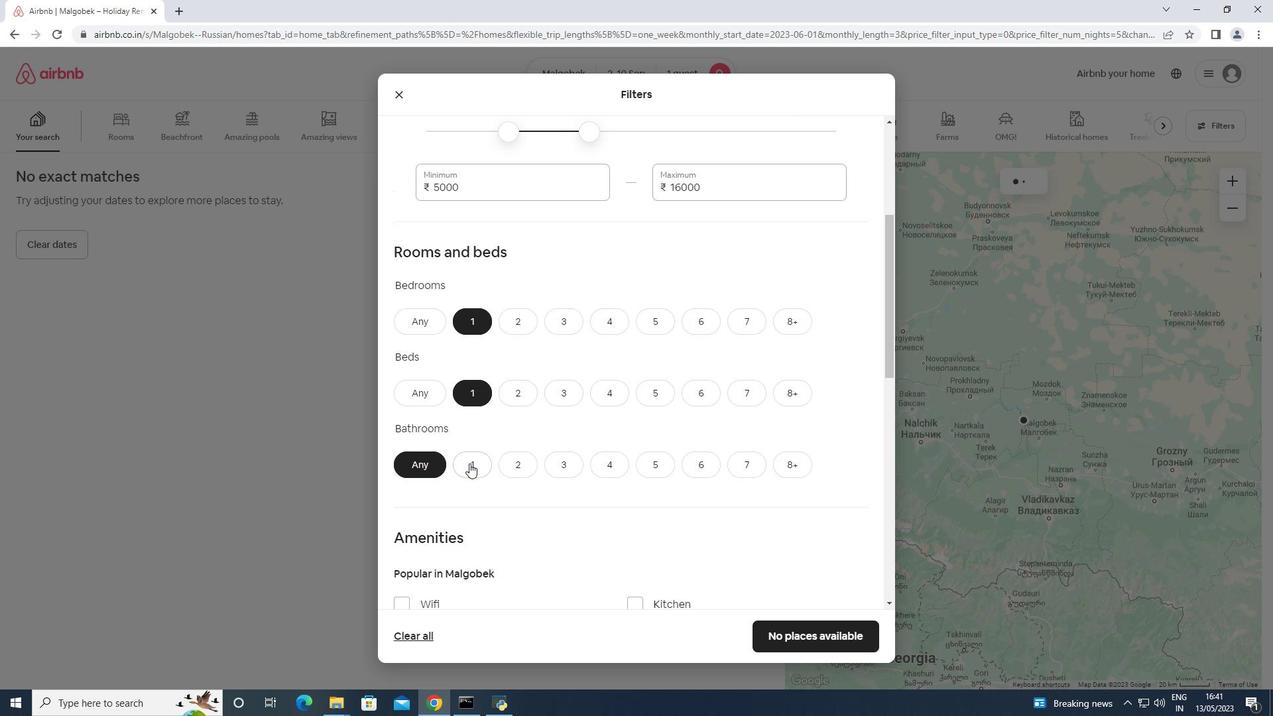 
Action: Mouse moved to (481, 422)
Screenshot: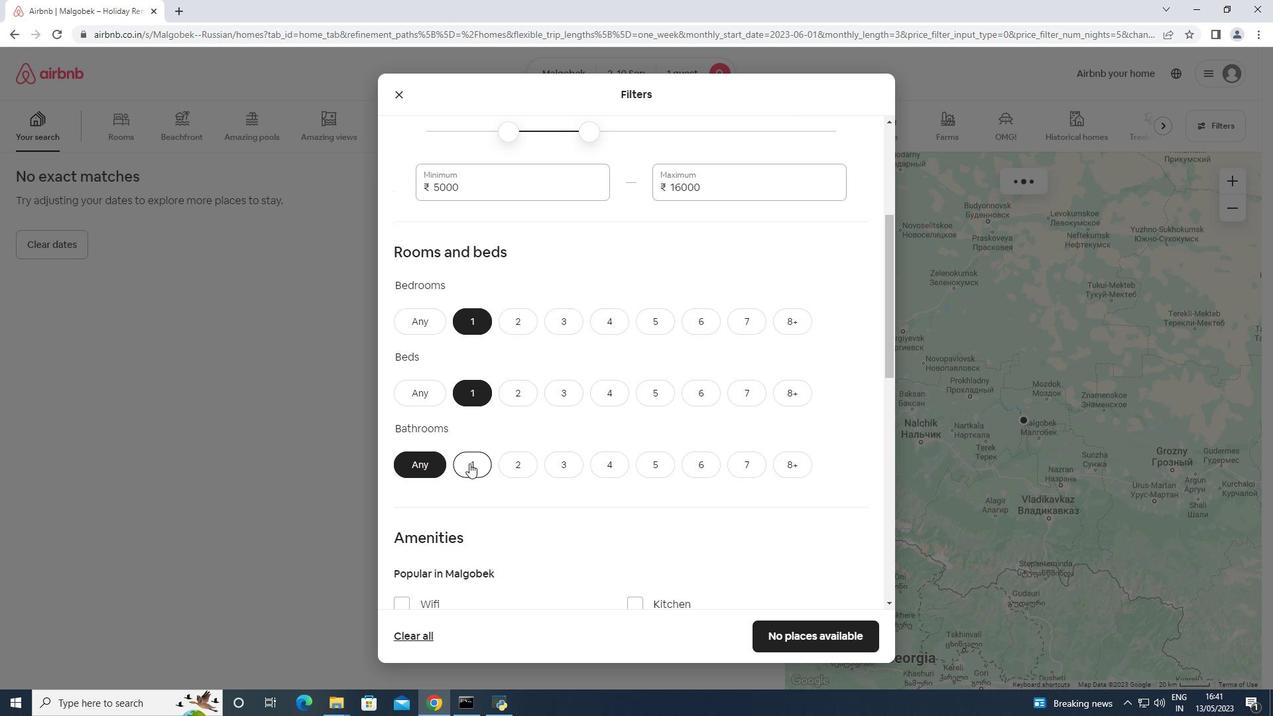 
Action: Mouse scrolled (481, 421) with delta (0, 0)
Screenshot: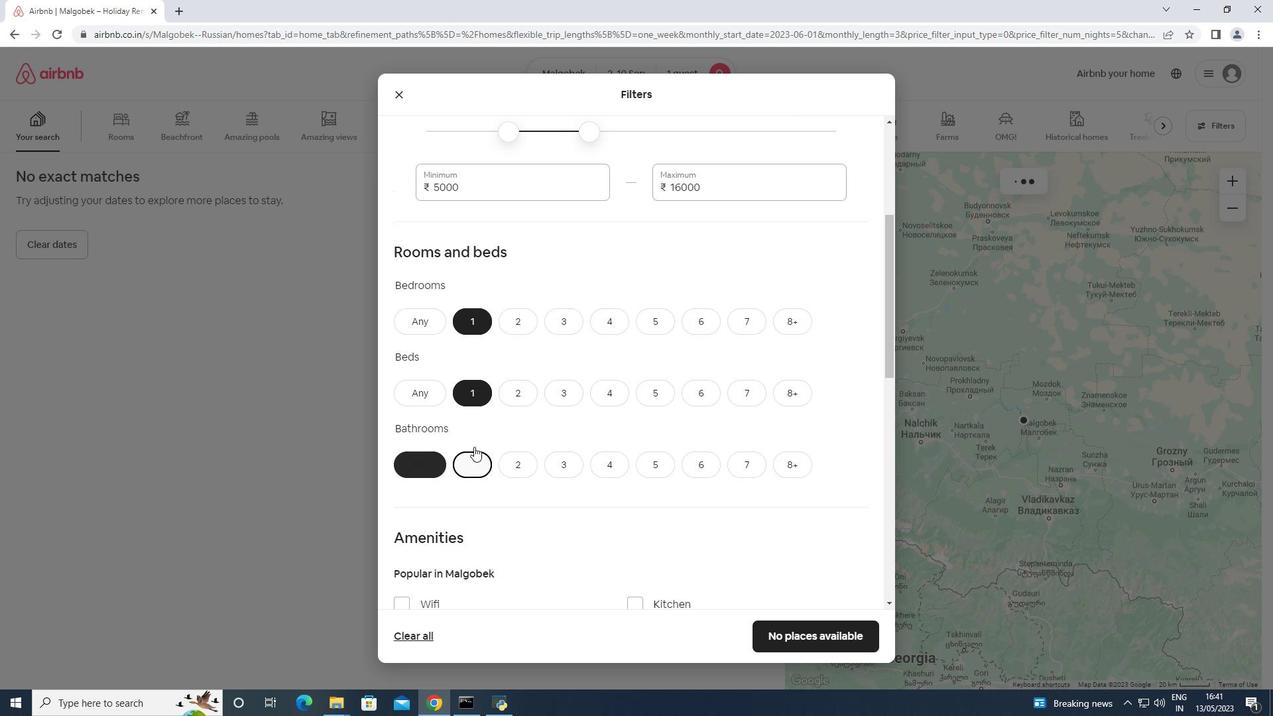 
Action: Mouse scrolled (481, 421) with delta (0, 0)
Screenshot: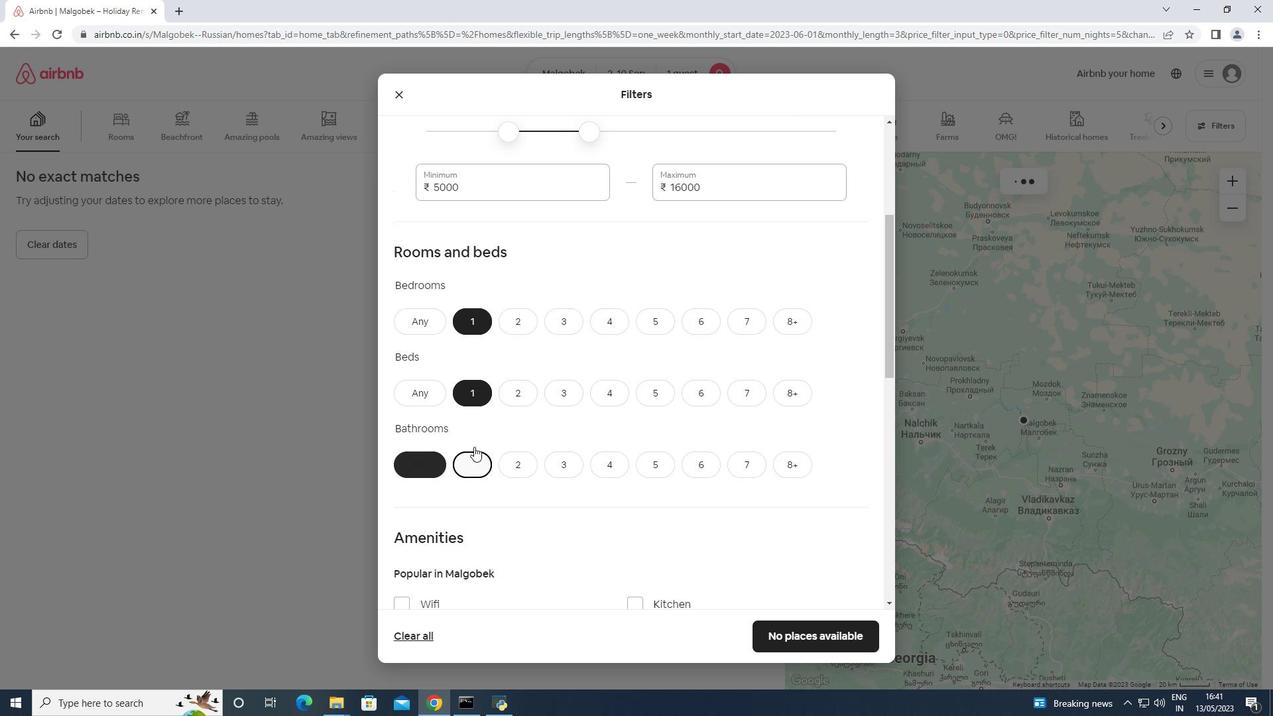 
Action: Mouse scrolled (481, 421) with delta (0, 0)
Screenshot: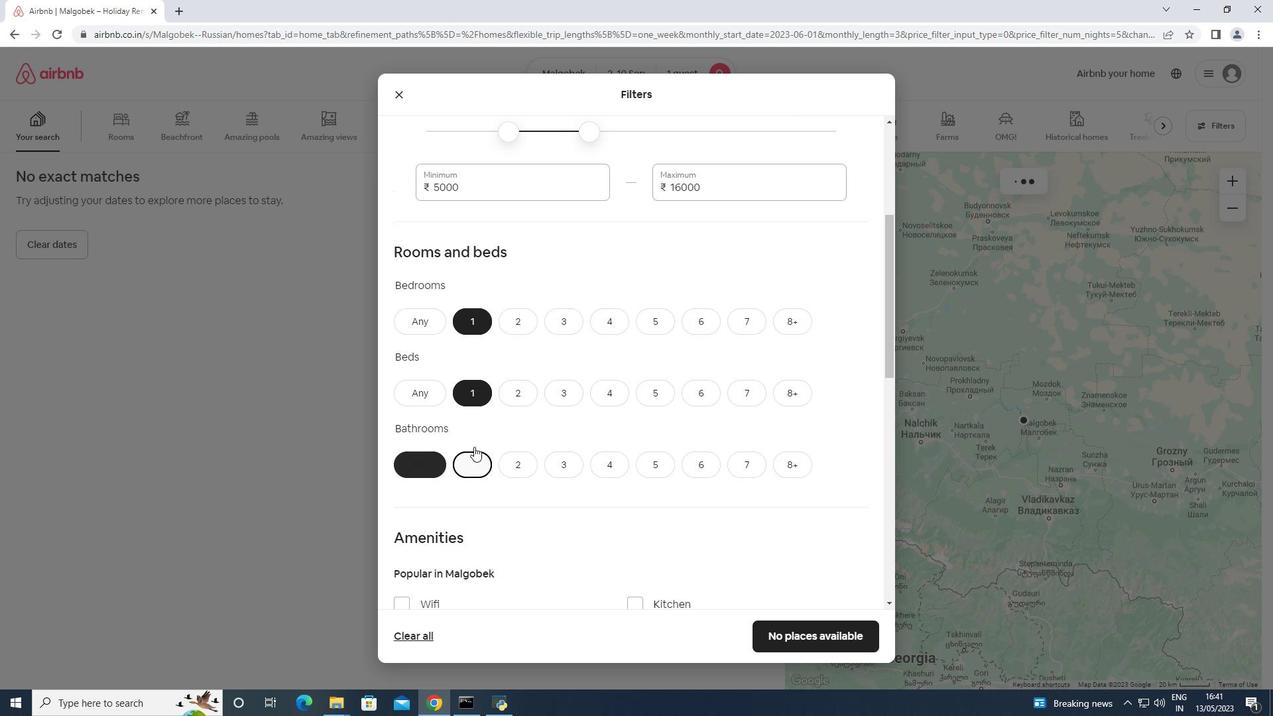 
Action: Mouse scrolled (481, 421) with delta (0, 0)
Screenshot: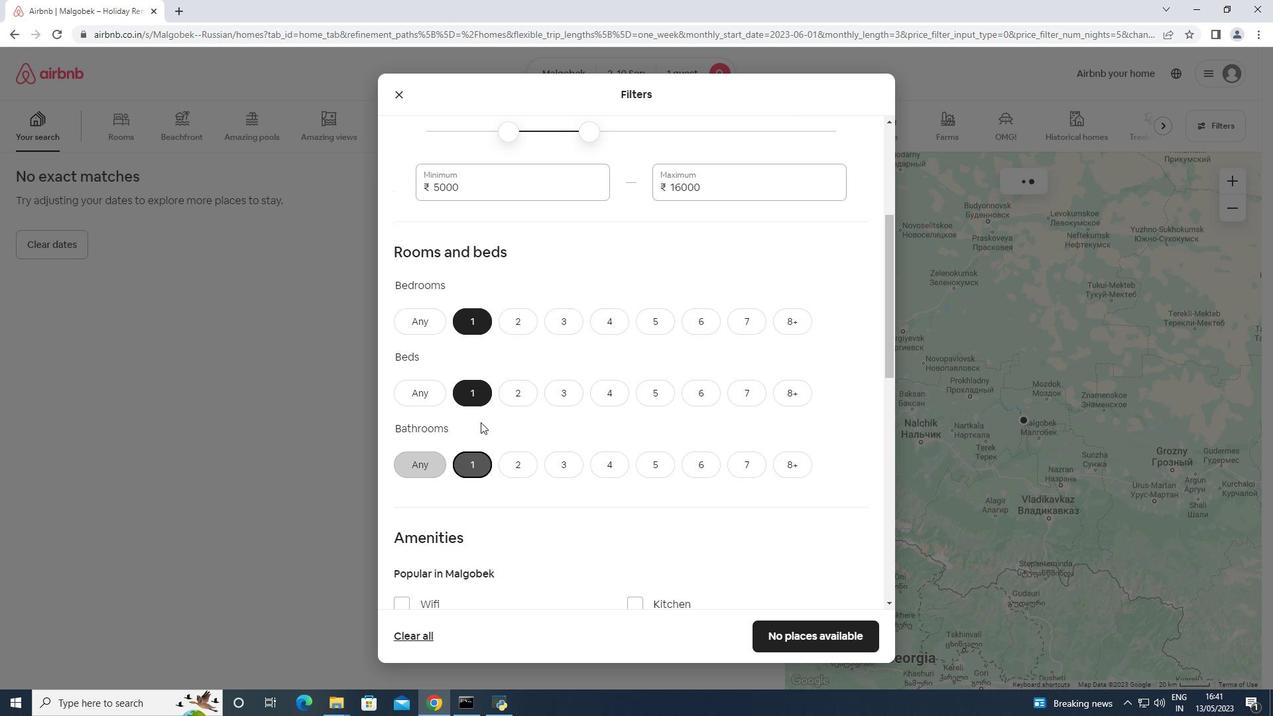 
Action: Mouse scrolled (481, 421) with delta (0, 0)
Screenshot: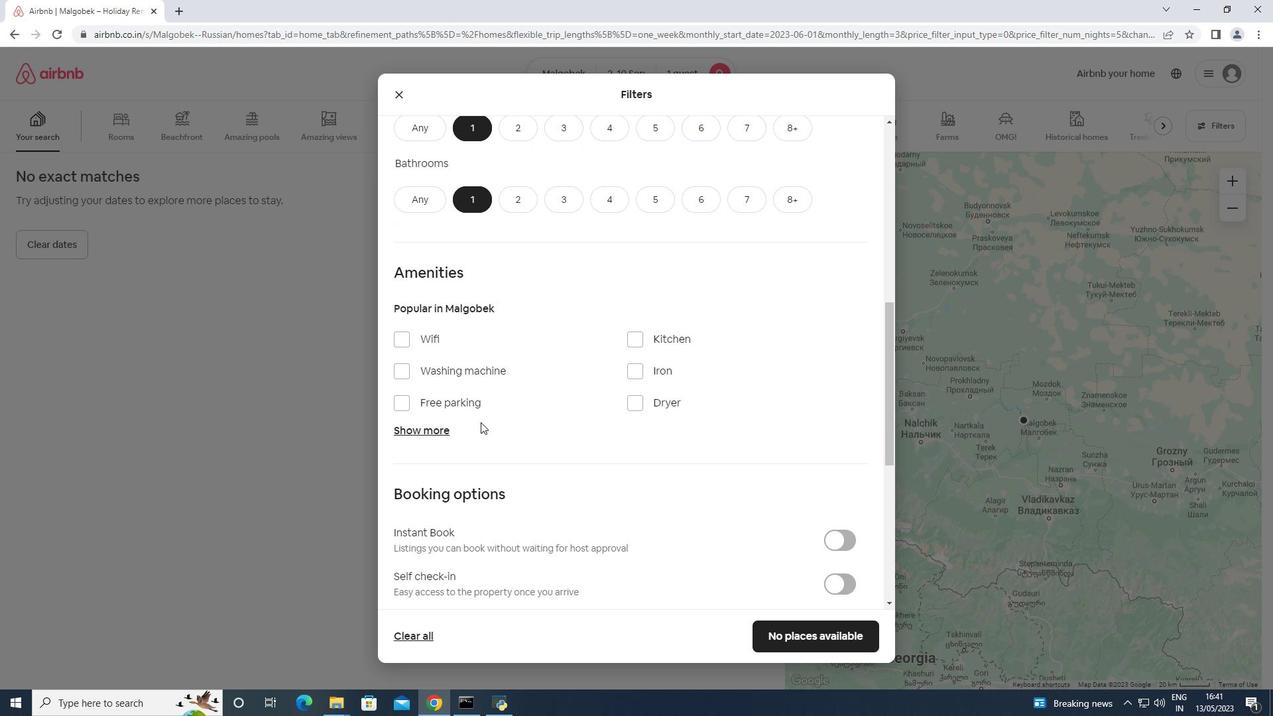 
Action: Mouse scrolled (481, 421) with delta (0, 0)
Screenshot: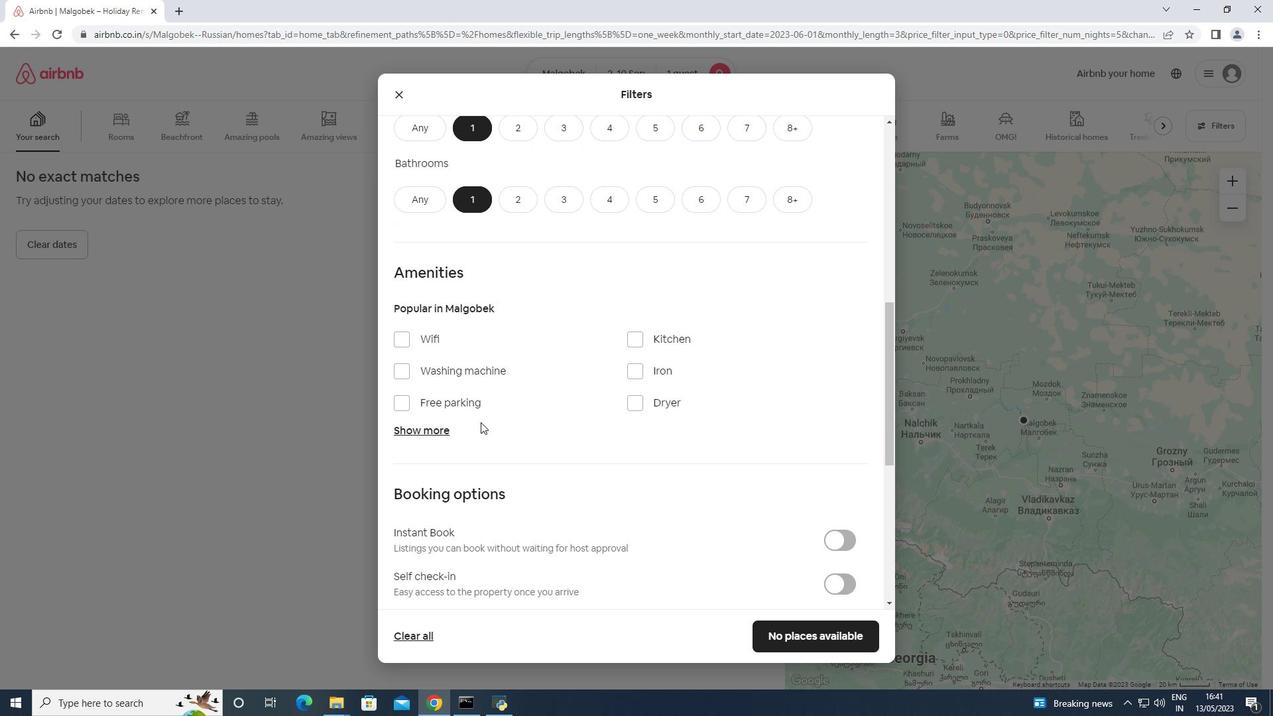 
Action: Mouse scrolled (481, 421) with delta (0, 0)
Screenshot: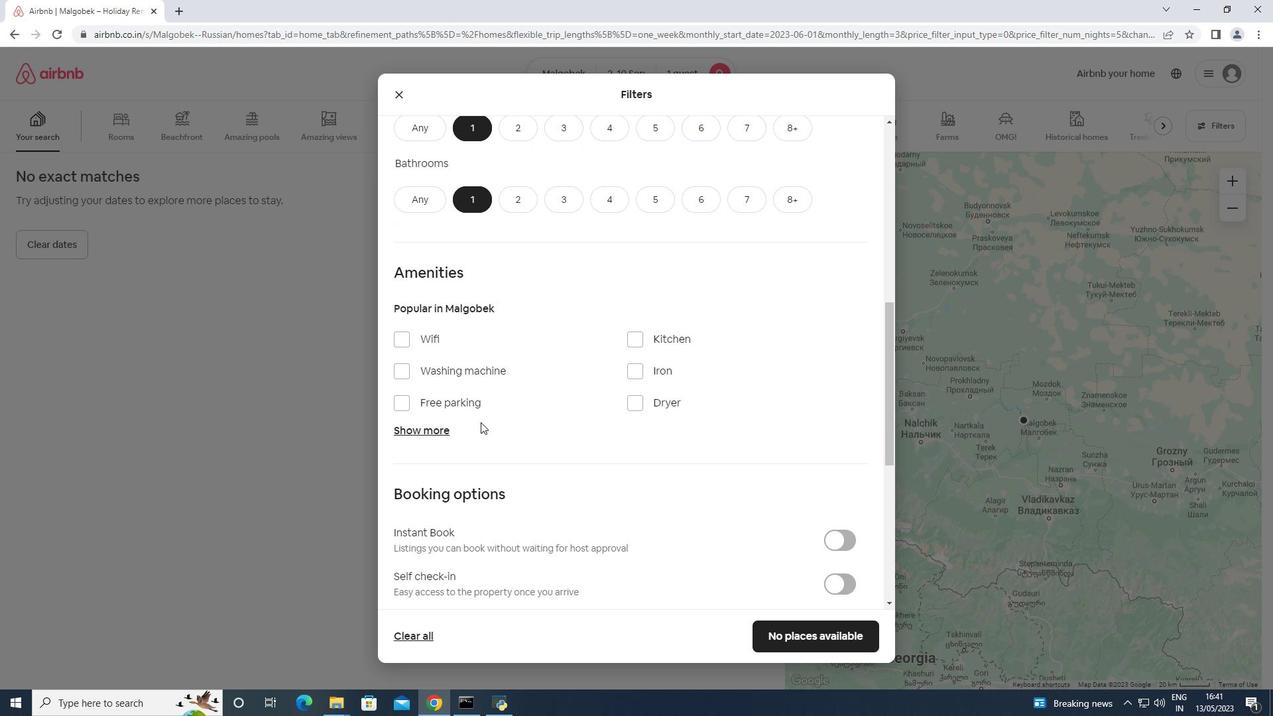 
Action: Mouse scrolled (481, 421) with delta (0, 0)
Screenshot: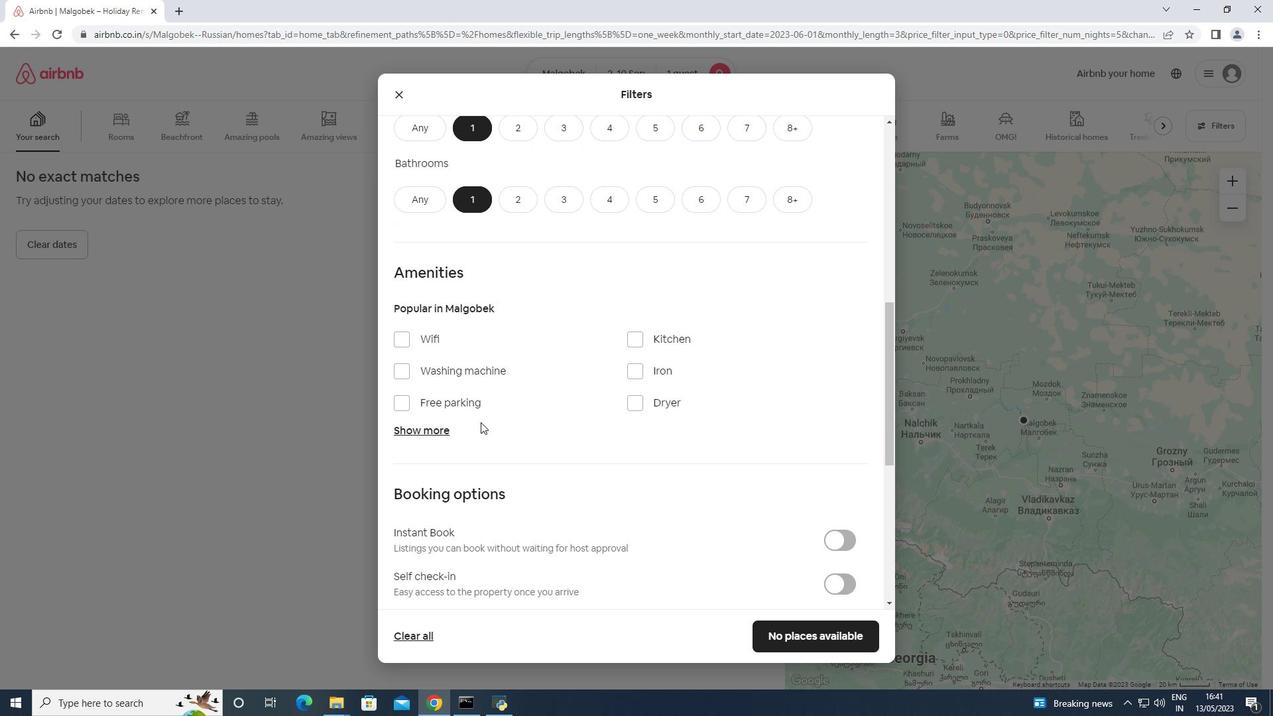 
Action: Mouse scrolled (481, 421) with delta (0, 0)
Screenshot: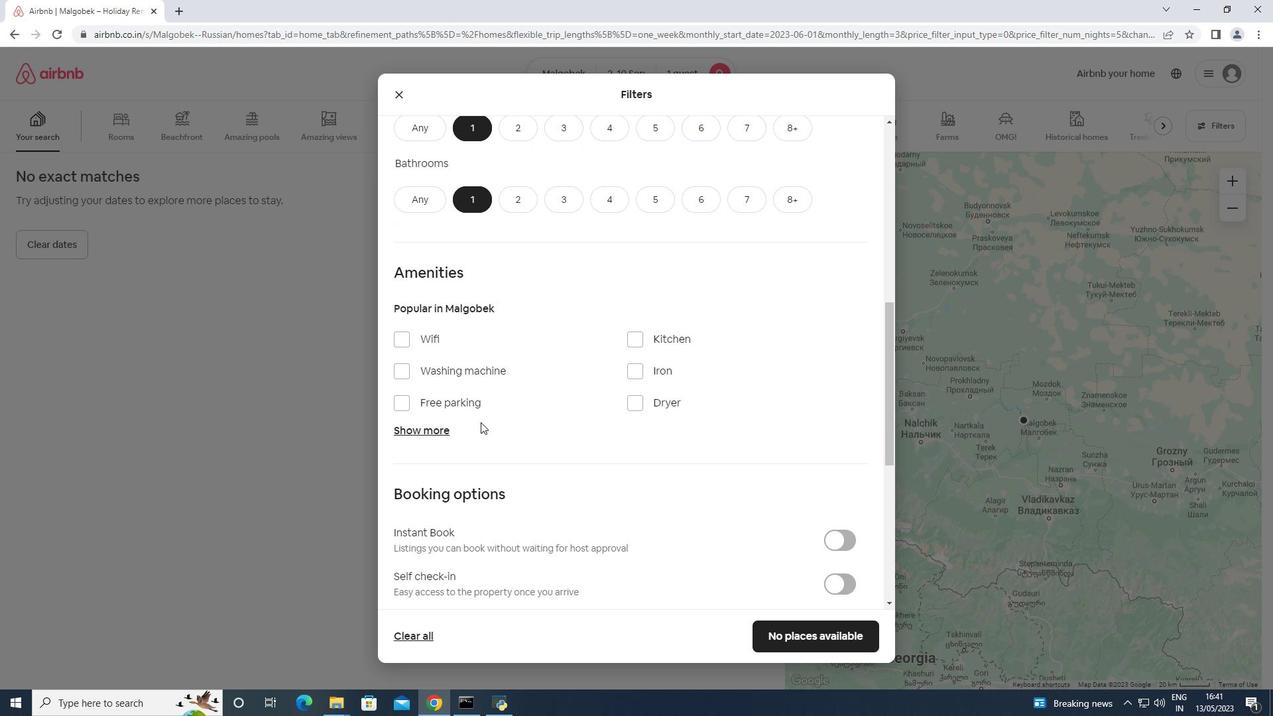 
Action: Mouse moved to (839, 250)
Screenshot: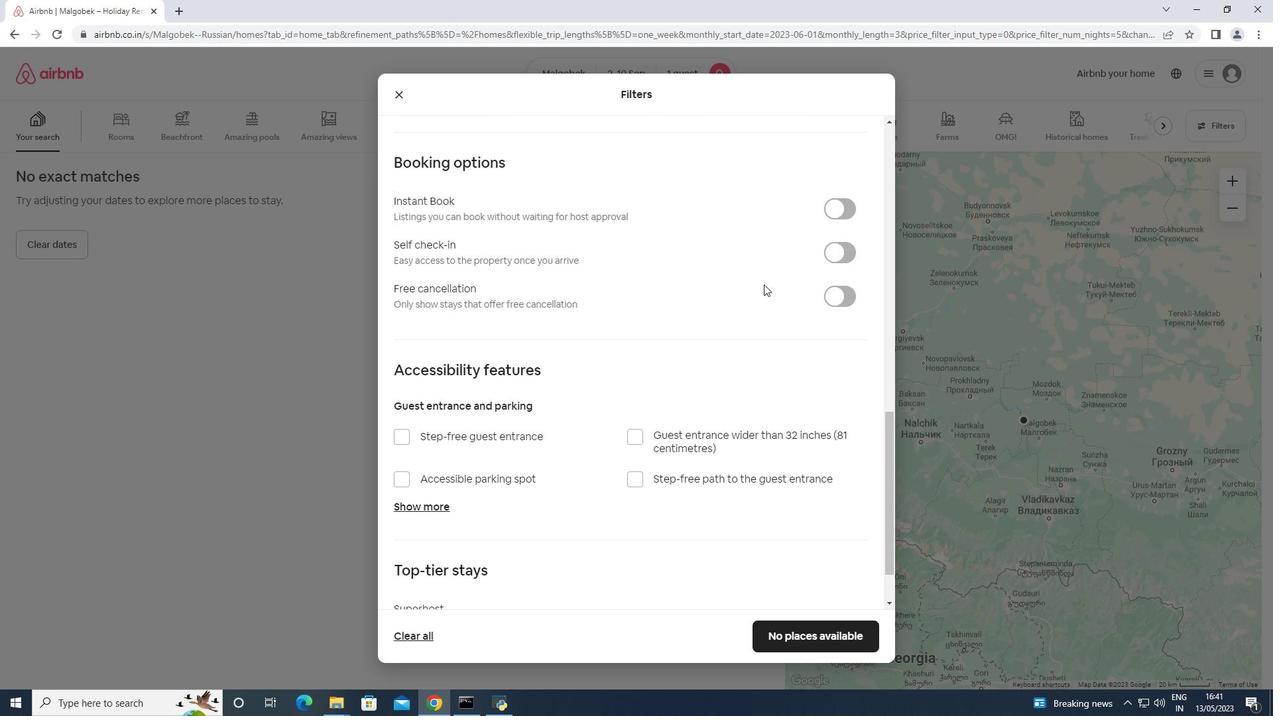 
Action: Mouse pressed left at (839, 250)
Screenshot: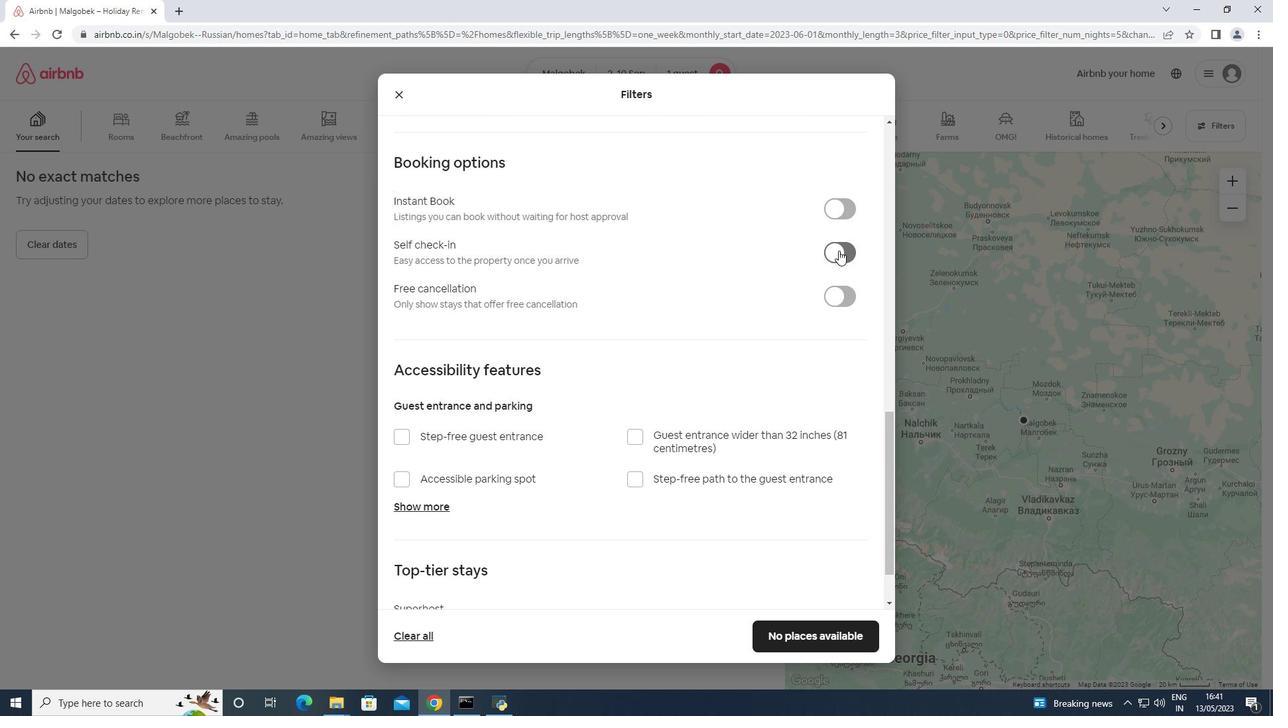 
Action: Mouse moved to (837, 244)
Screenshot: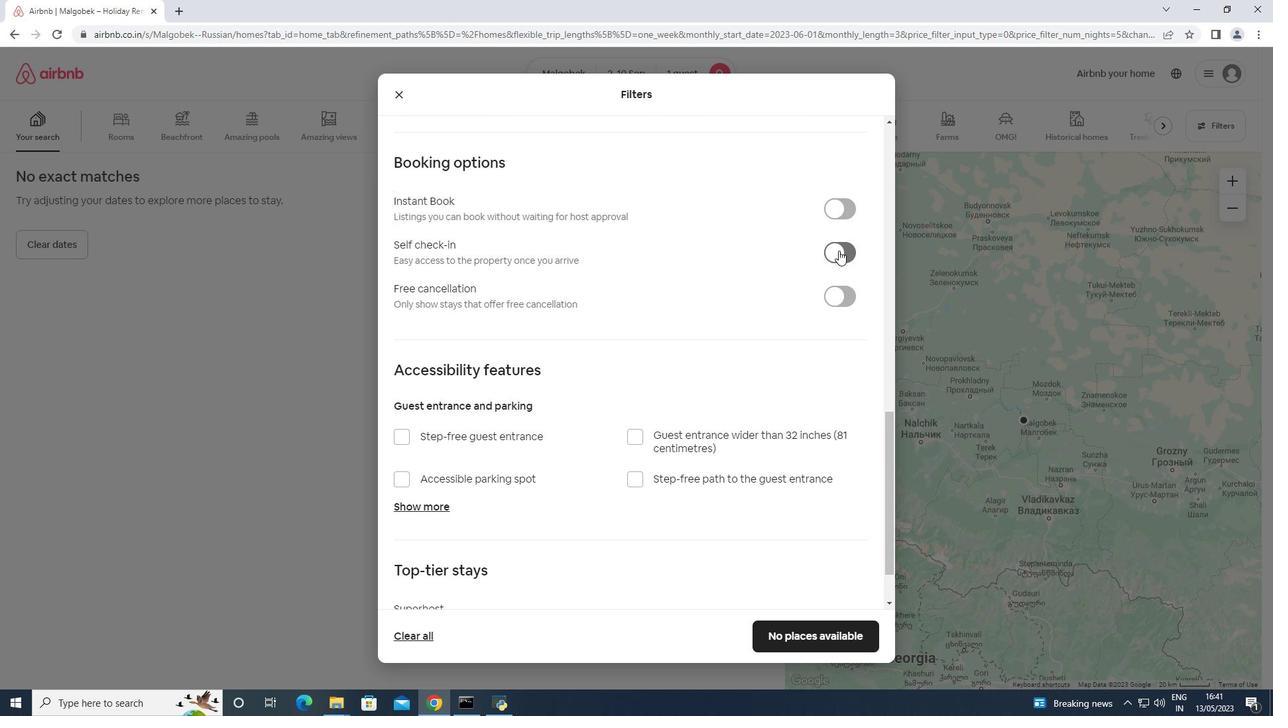 
Action: Mouse scrolled (837, 243) with delta (0, 0)
Screenshot: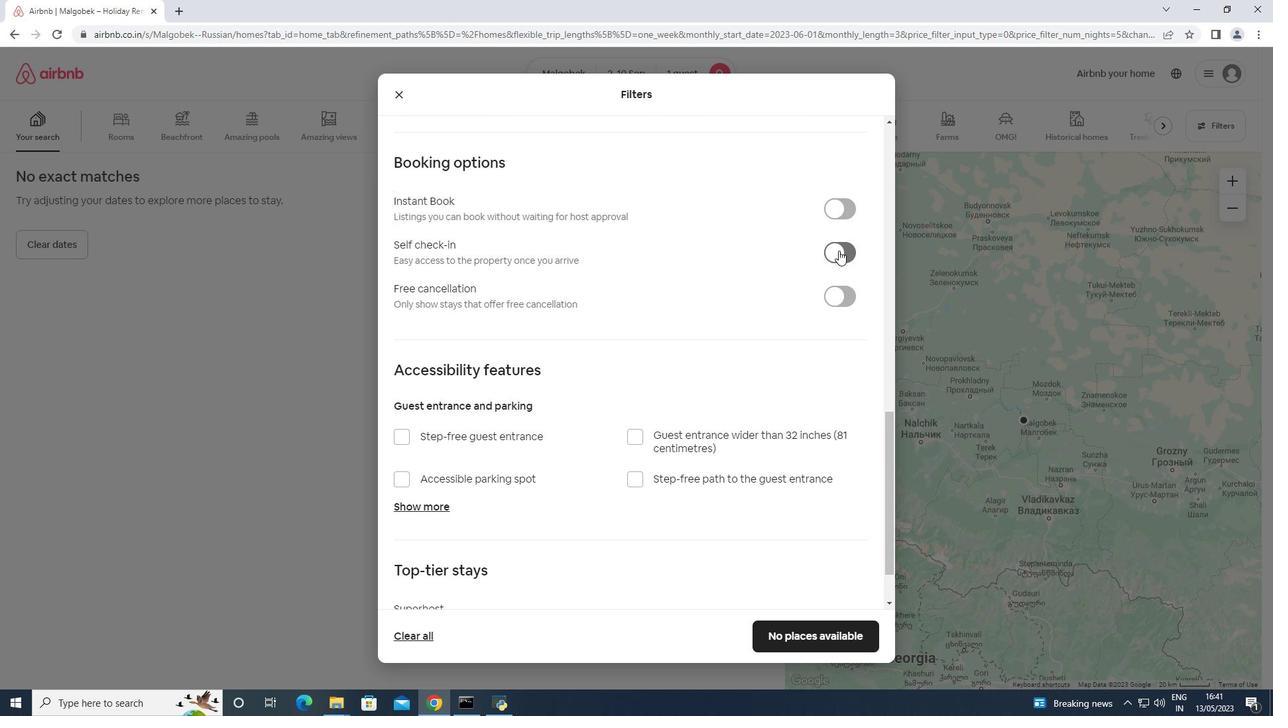 
Action: Mouse scrolled (837, 243) with delta (0, 0)
Screenshot: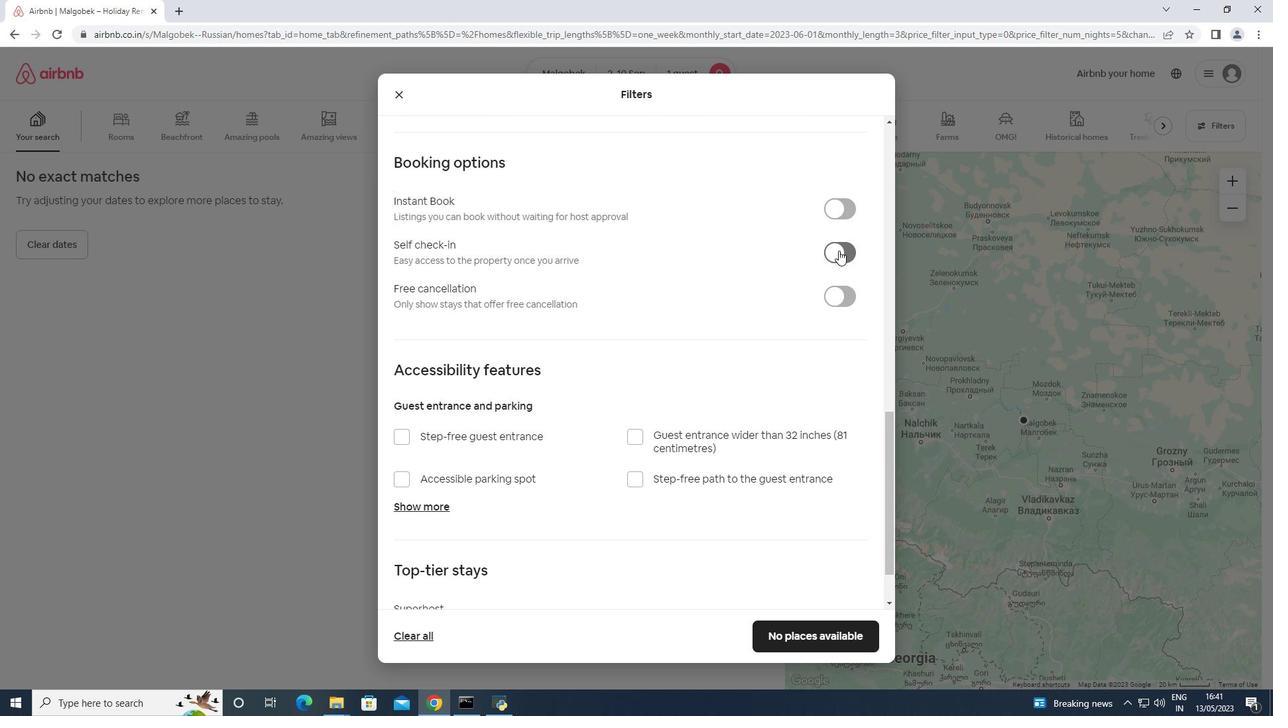 
Action: Mouse scrolled (837, 243) with delta (0, 0)
Screenshot: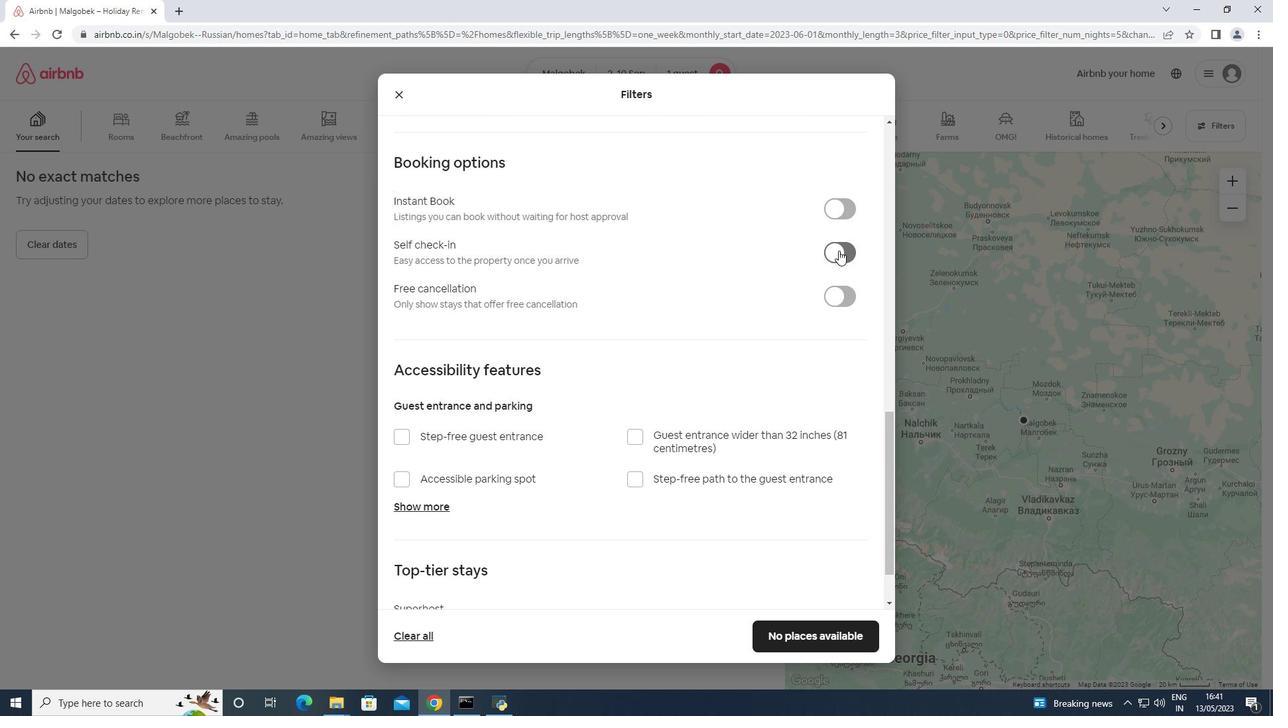 
Action: Mouse scrolled (837, 243) with delta (0, 0)
Screenshot: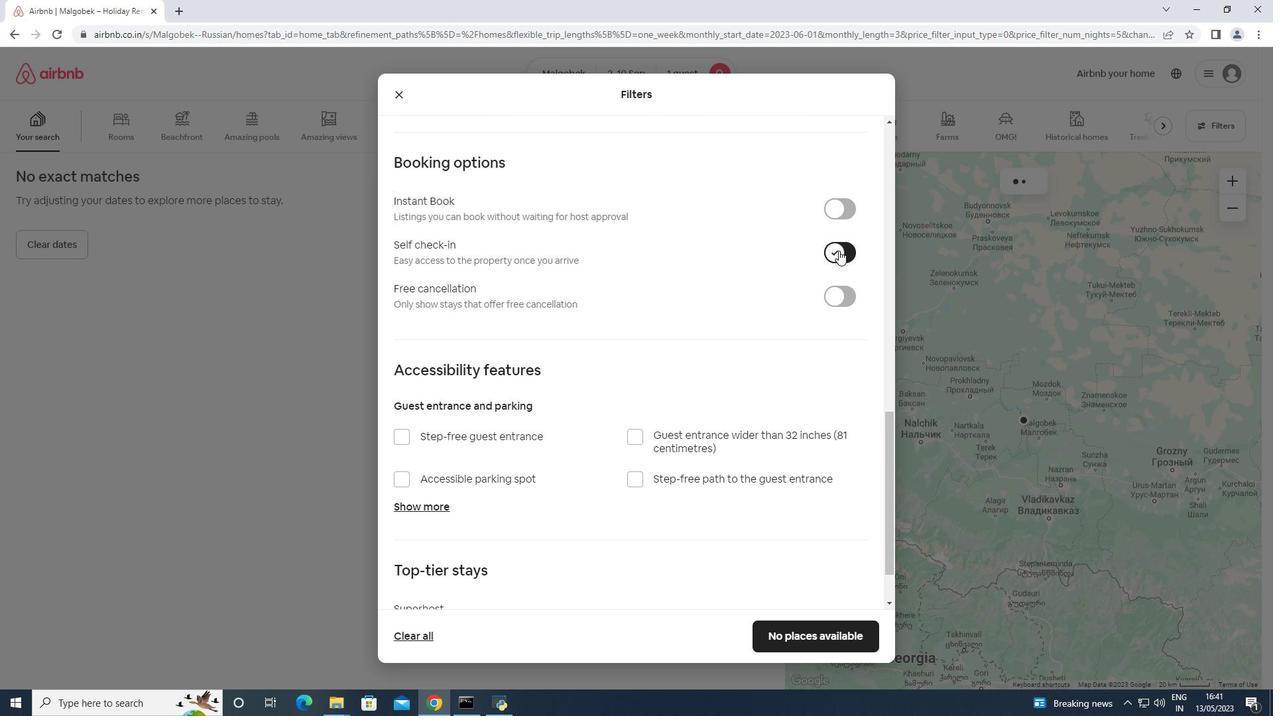 
Action: Mouse scrolled (837, 243) with delta (0, 0)
Screenshot: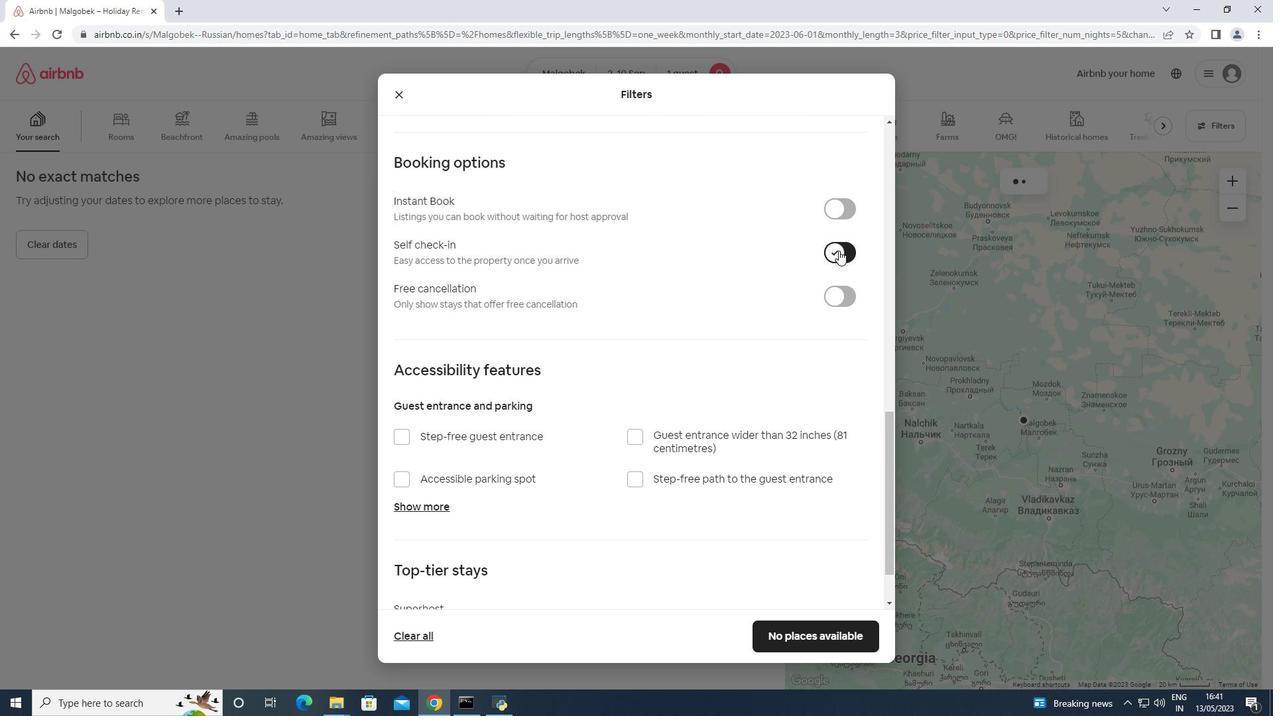 
Action: Mouse scrolled (837, 243) with delta (0, 0)
Screenshot: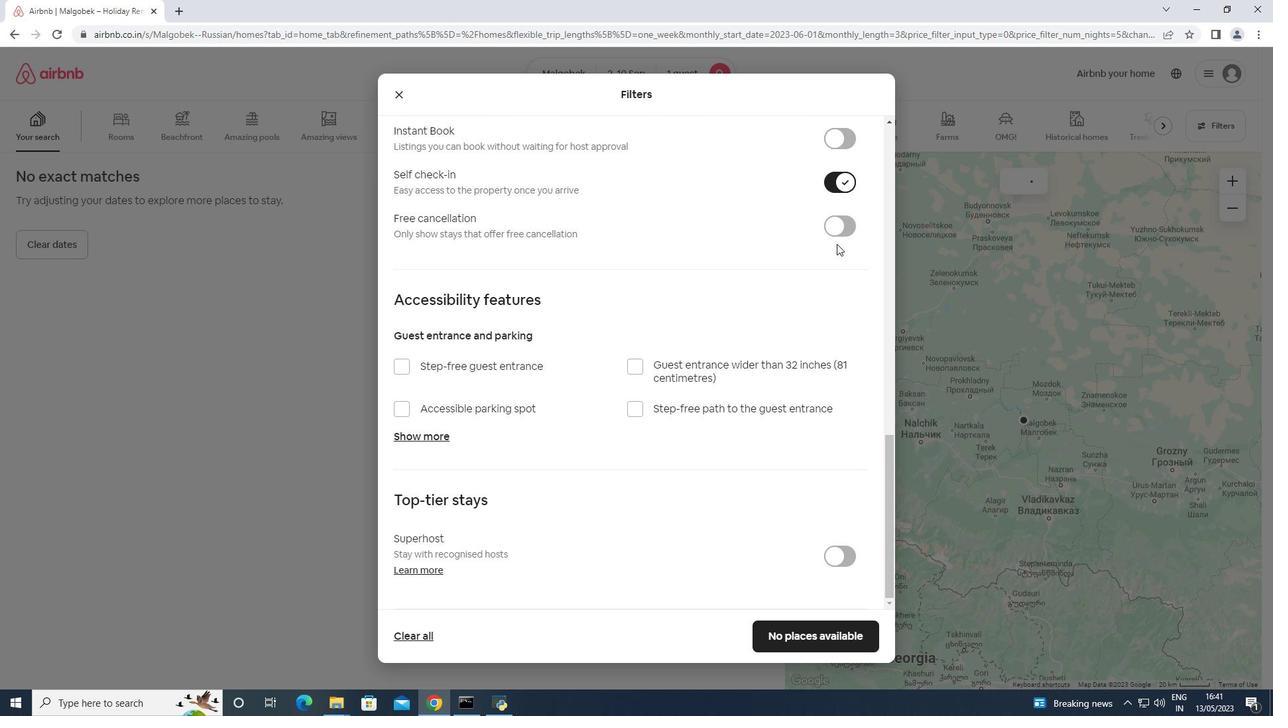 
Action: Mouse scrolled (837, 243) with delta (0, 0)
Screenshot: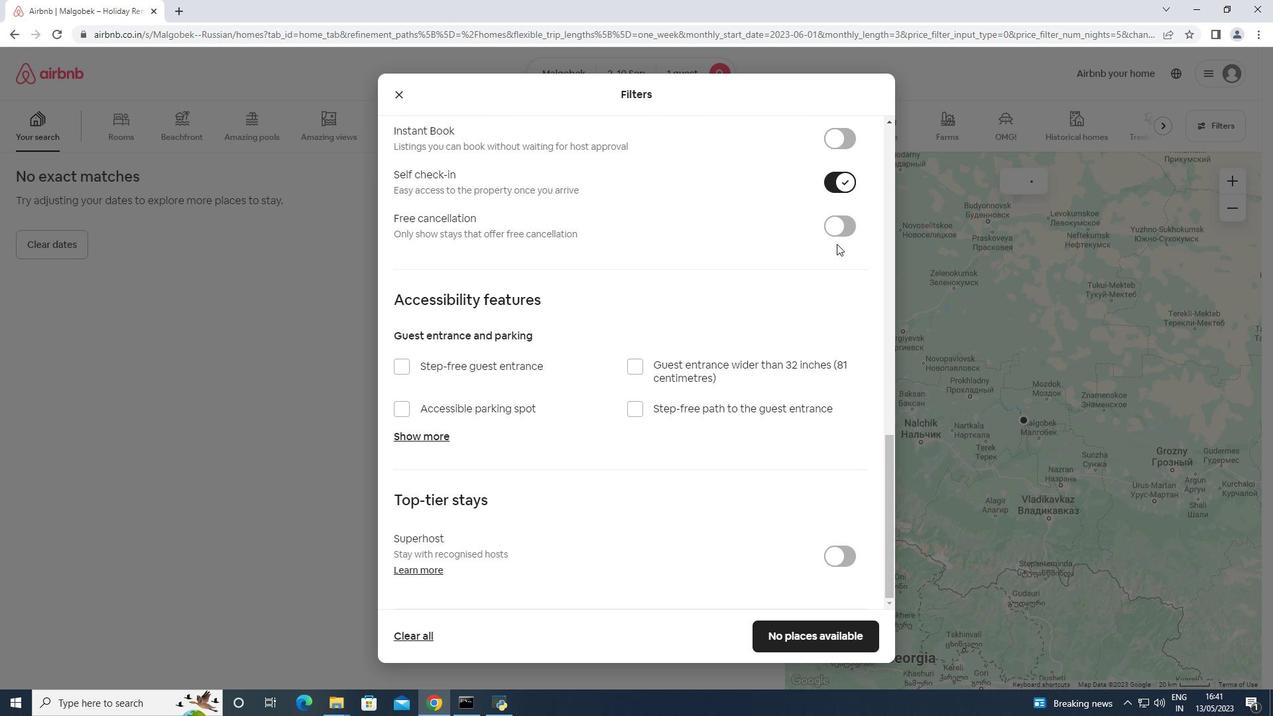 
Action: Mouse scrolled (837, 243) with delta (0, 0)
Screenshot: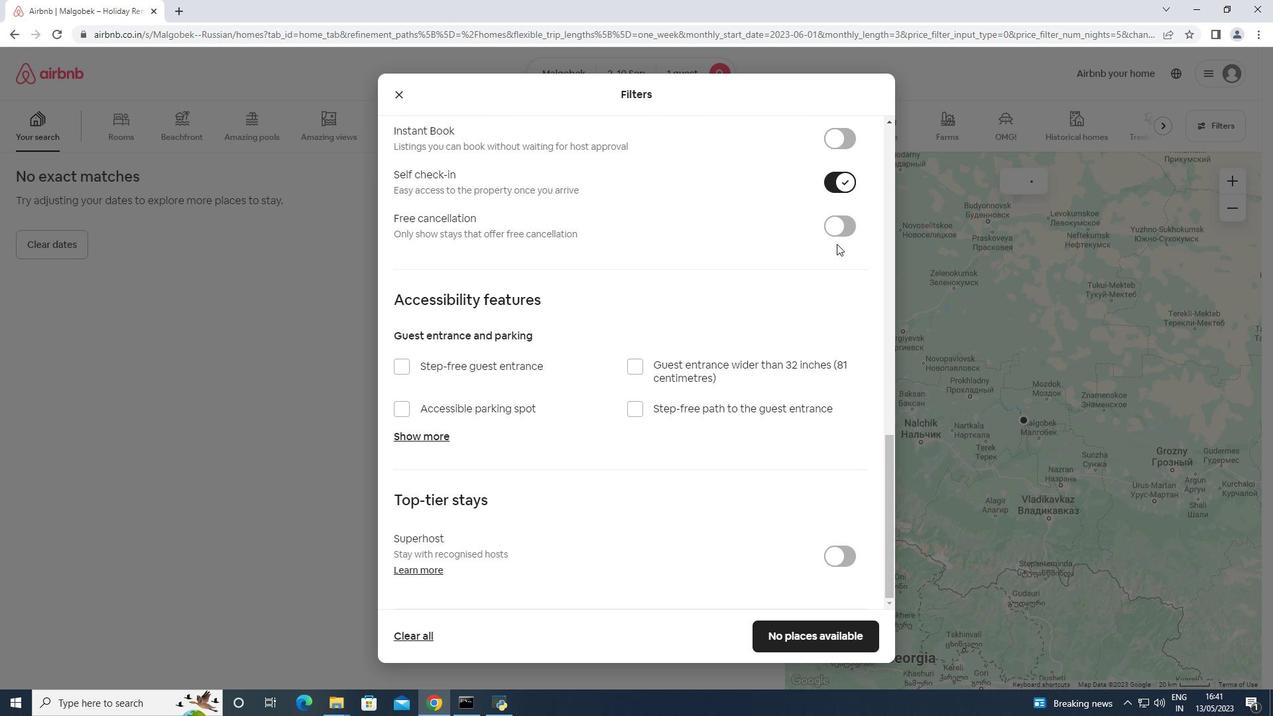 
Action: Mouse scrolled (837, 243) with delta (0, 0)
Screenshot: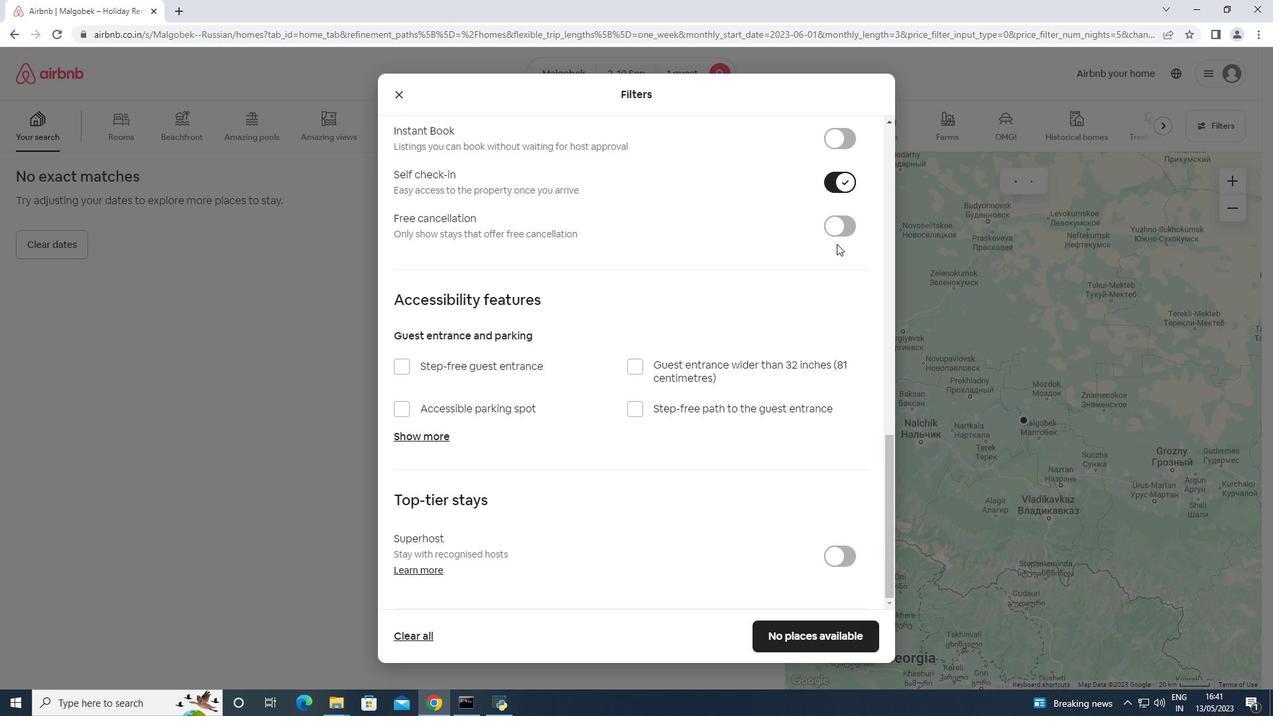 
Action: Mouse moved to (780, 627)
Screenshot: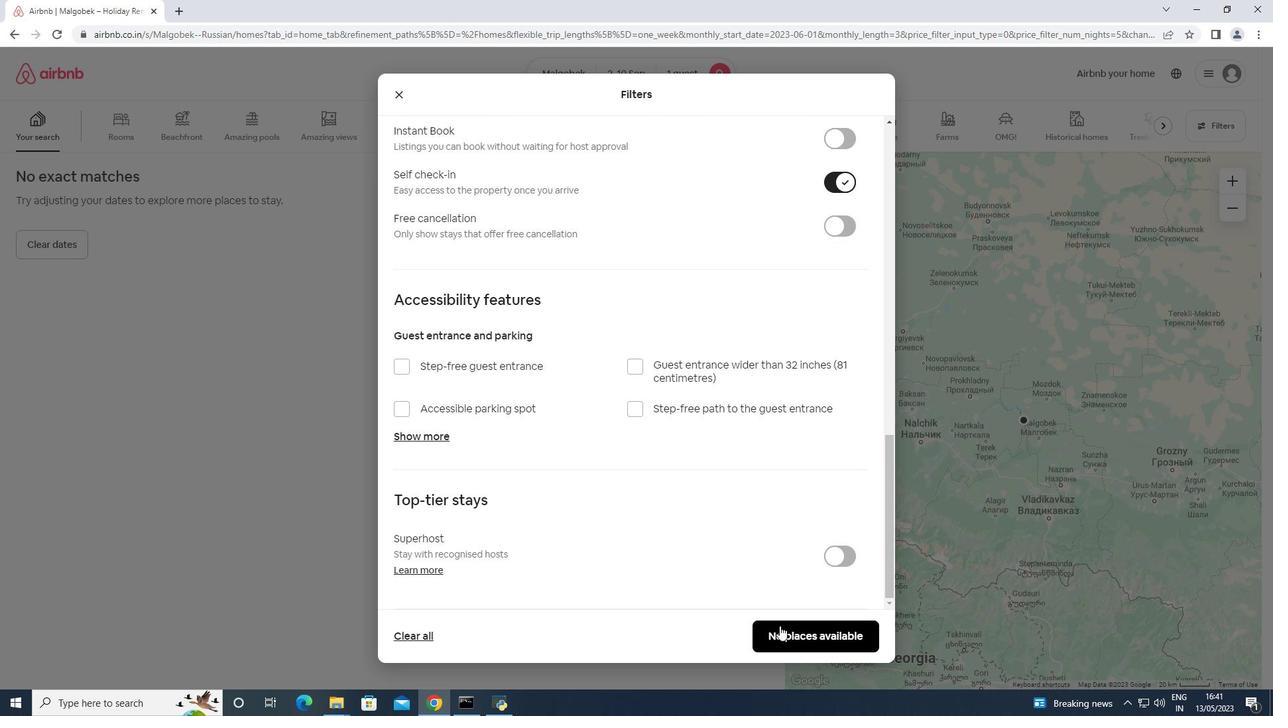 
Action: Mouse pressed left at (780, 627)
Screenshot: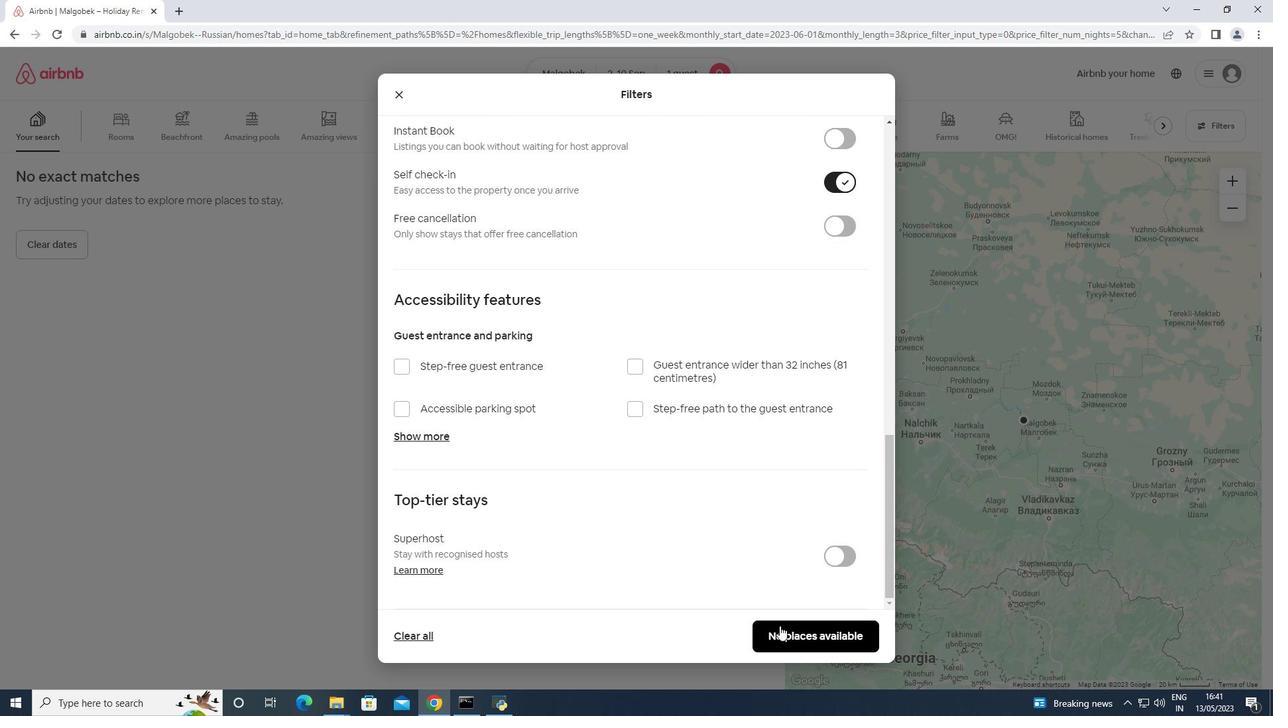 
Action: Mouse moved to (683, 264)
Screenshot: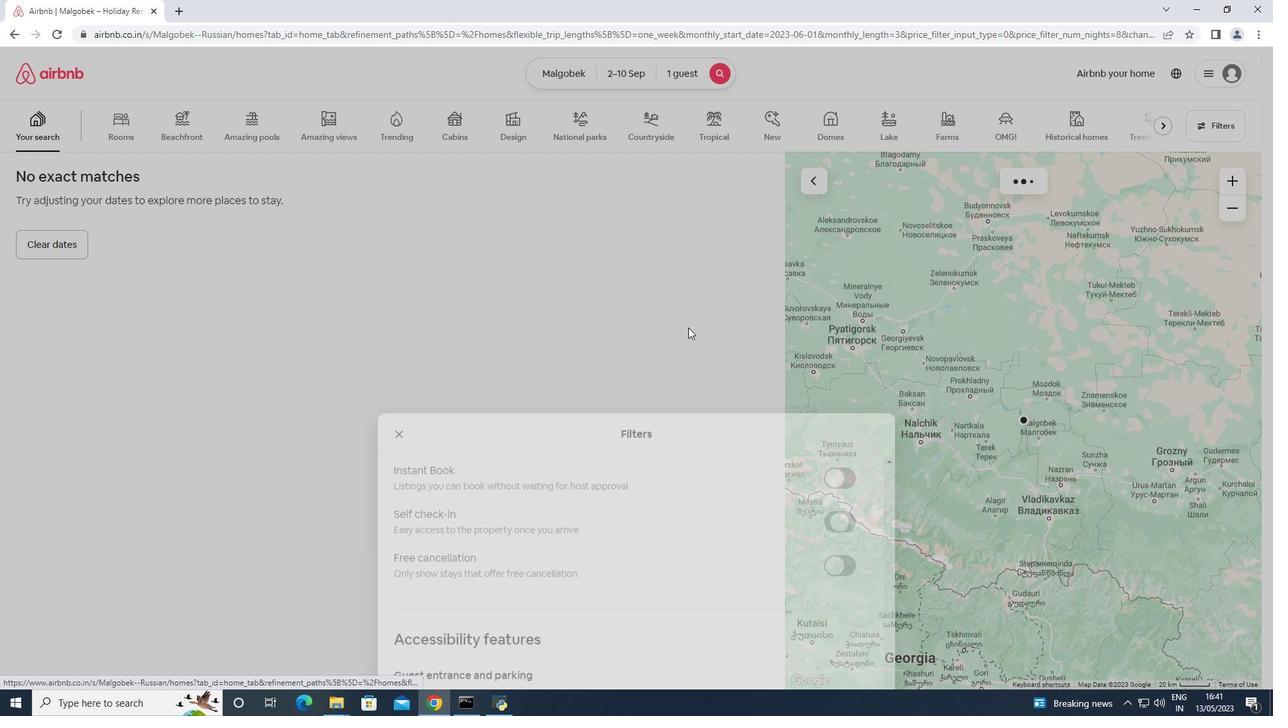 
